 Task: Find connections with filter location Lamongan with filter topic #Automationwith filter profile language Spanish with filter current company Citi India with filter school Bishop Heber College with filter industry Climate Data and Analytics with filter service category Management with filter keywords title Youth Volunteer
Action: Mouse moved to (558, 59)
Screenshot: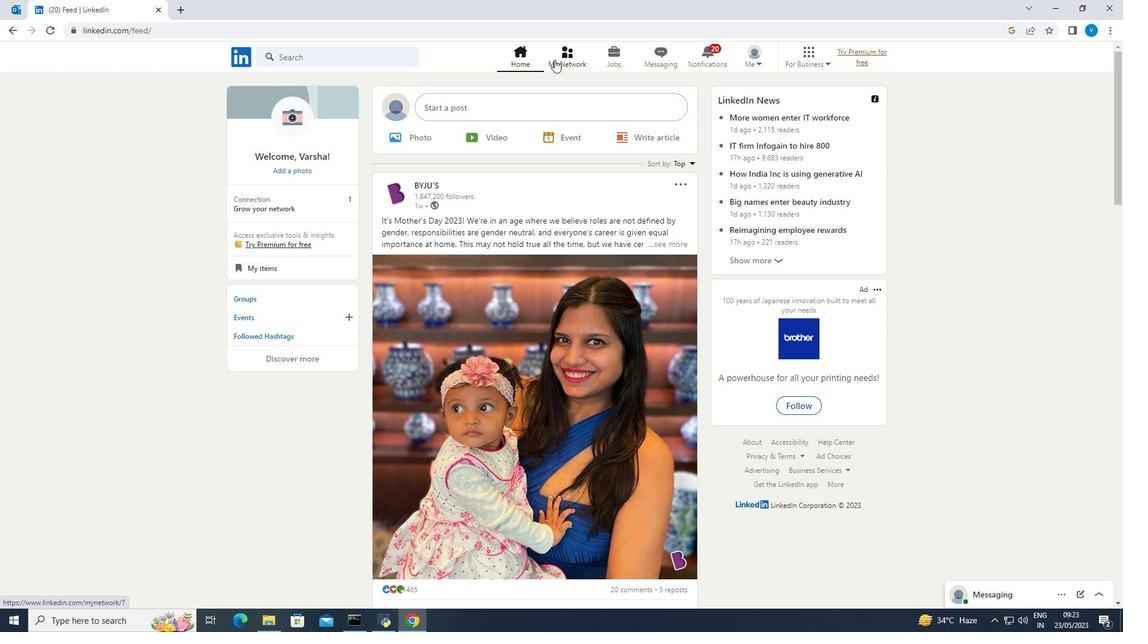 
Action: Mouse pressed left at (558, 59)
Screenshot: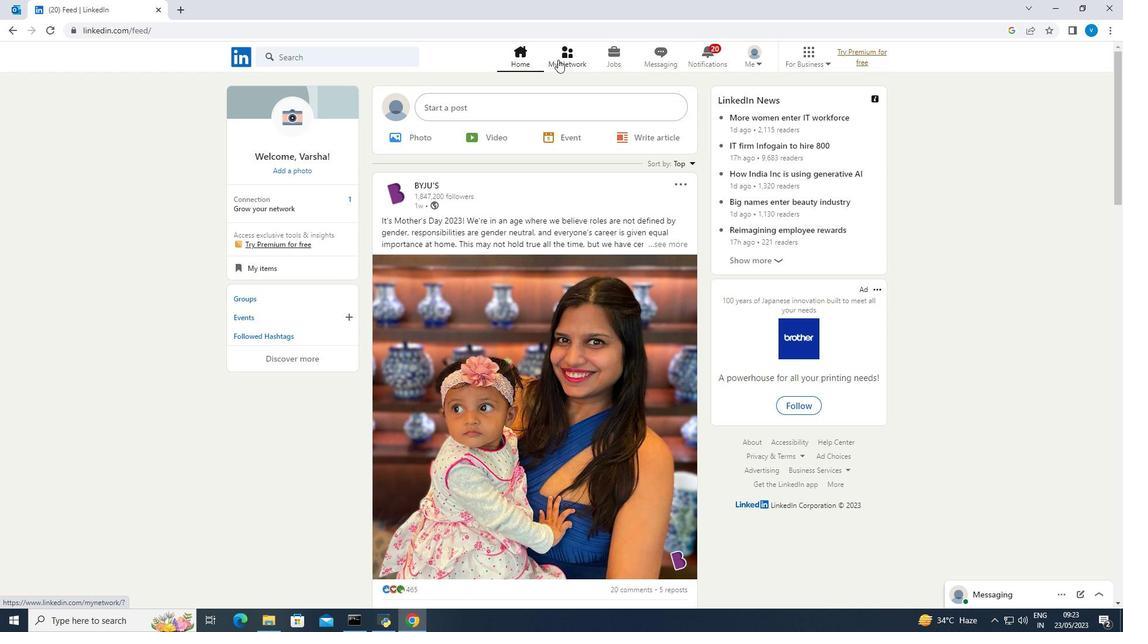 
Action: Mouse moved to (296, 120)
Screenshot: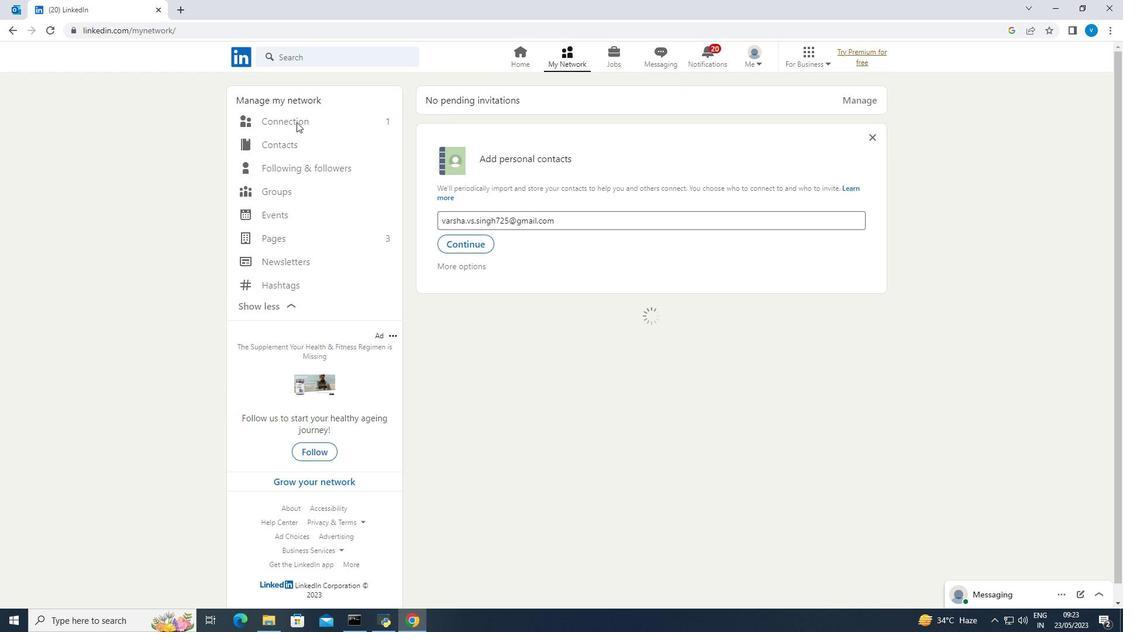 
Action: Mouse pressed left at (296, 120)
Screenshot: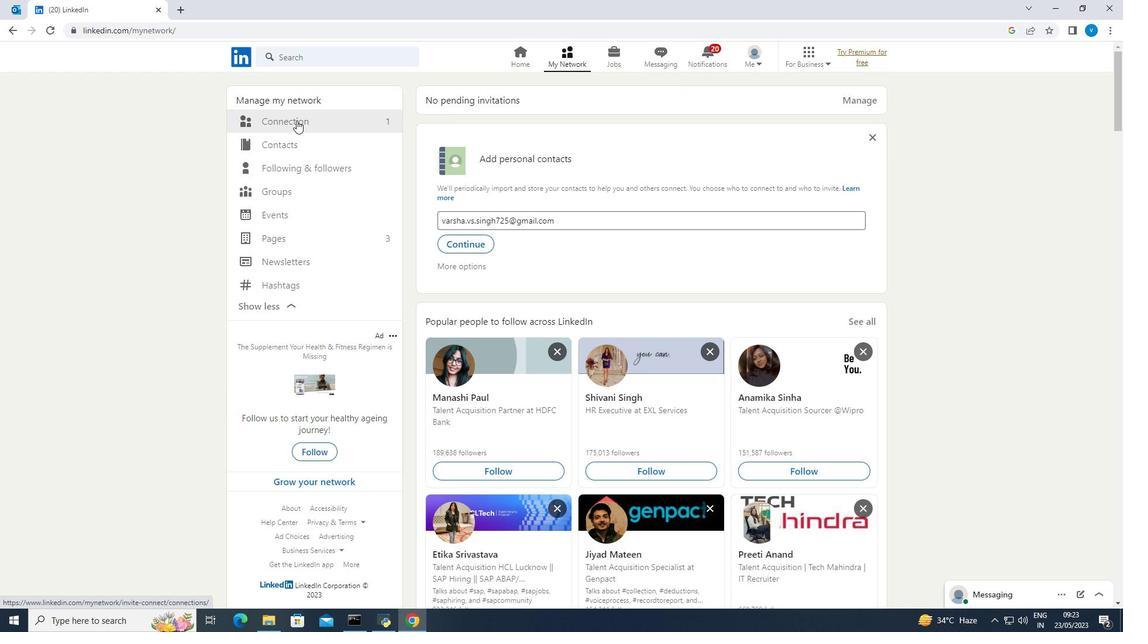 
Action: Mouse moved to (634, 124)
Screenshot: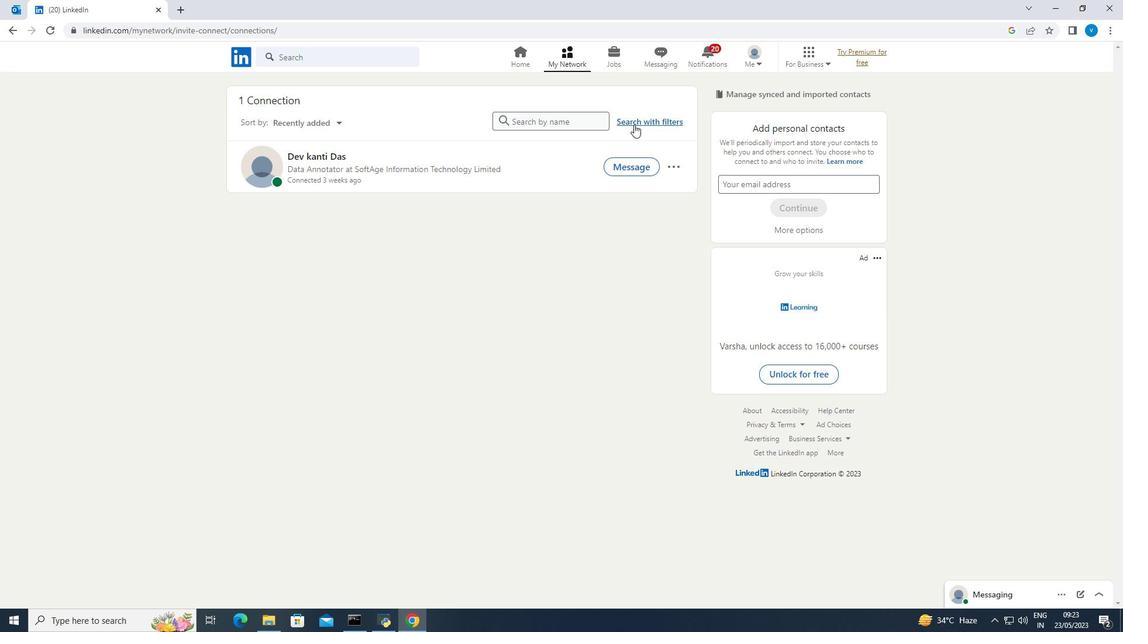 
Action: Mouse pressed left at (634, 124)
Screenshot: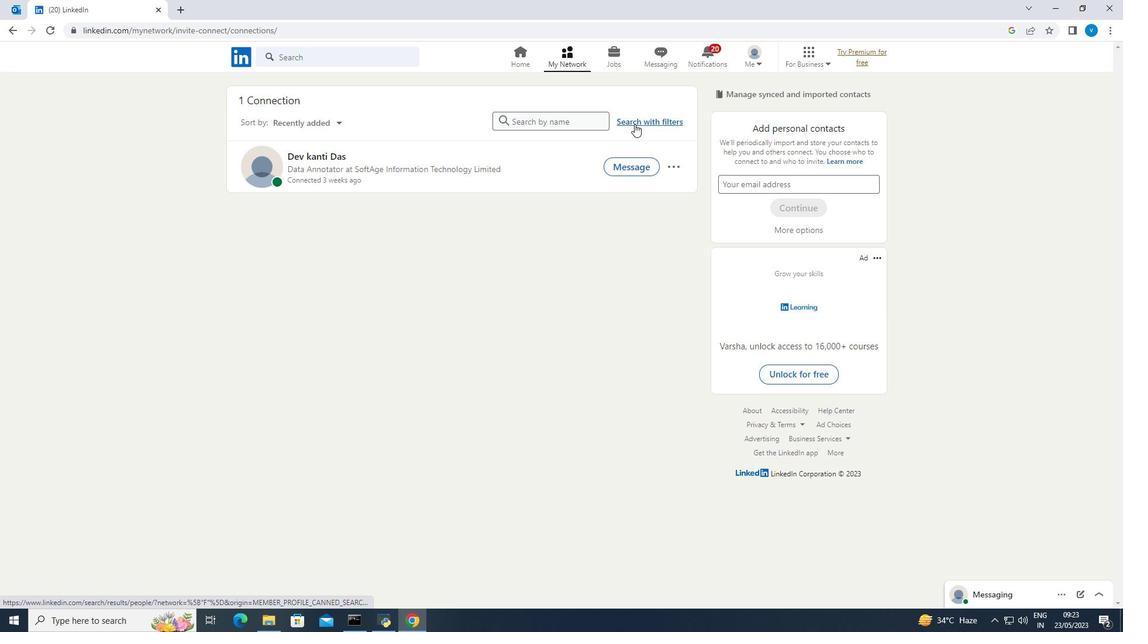 
Action: Mouse moved to (597, 85)
Screenshot: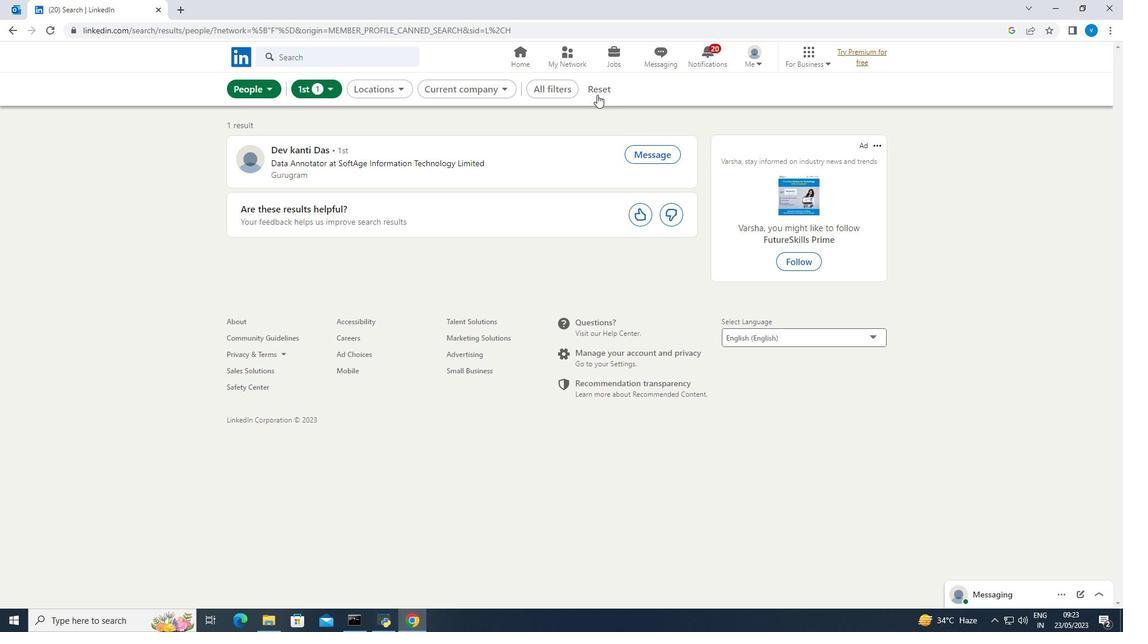 
Action: Mouse pressed left at (597, 85)
Screenshot: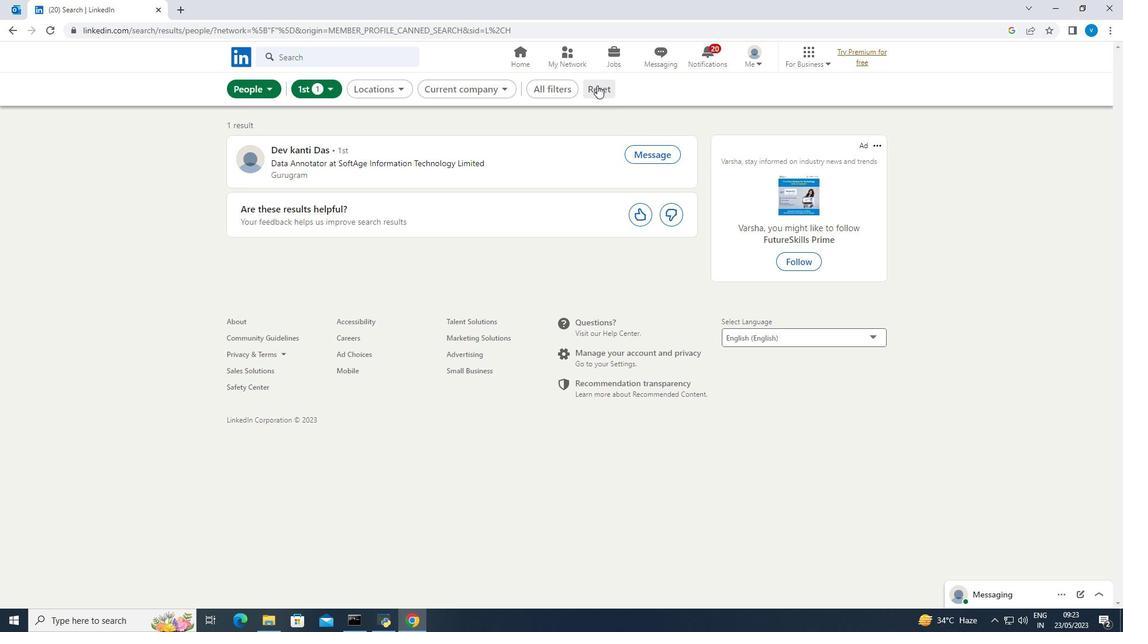 
Action: Mouse moved to (588, 85)
Screenshot: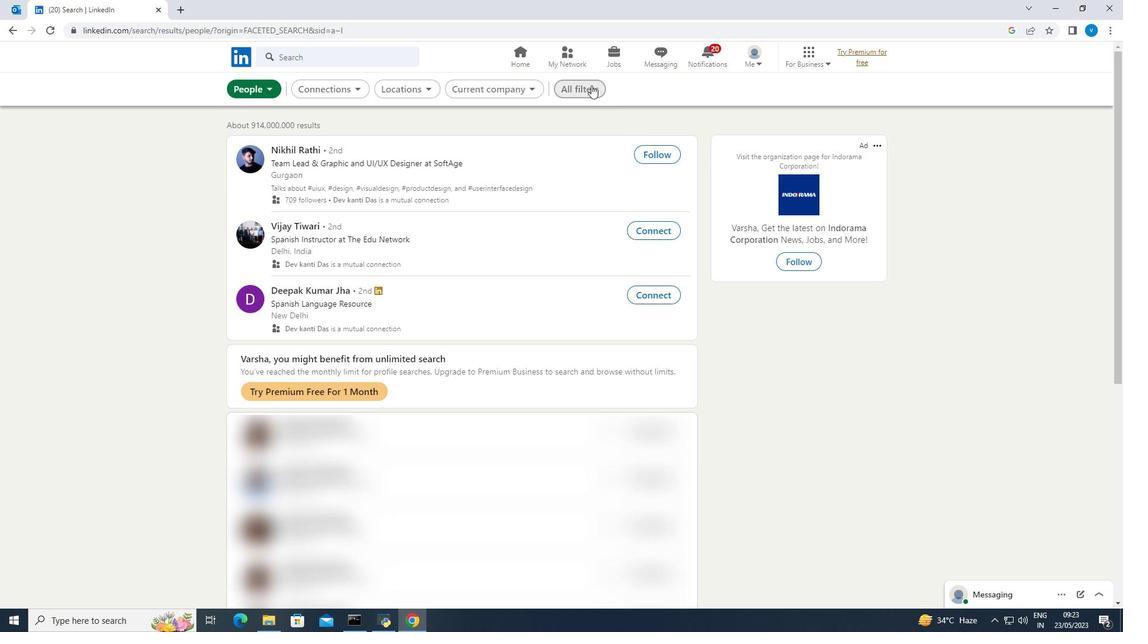 
Action: Mouse pressed left at (588, 85)
Screenshot: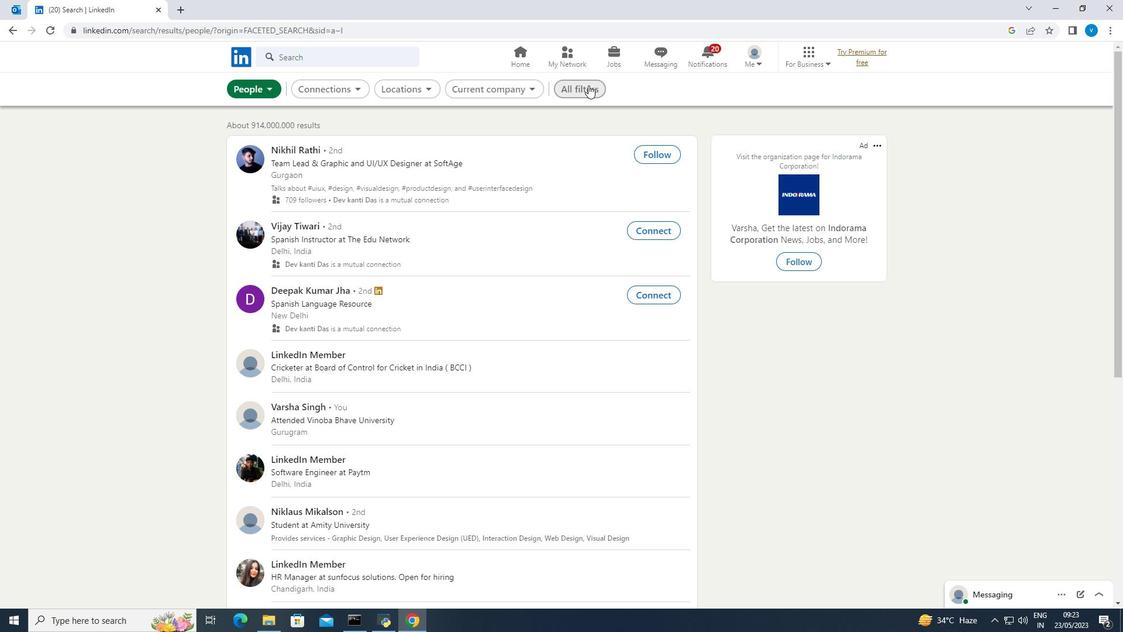 
Action: Mouse moved to (878, 203)
Screenshot: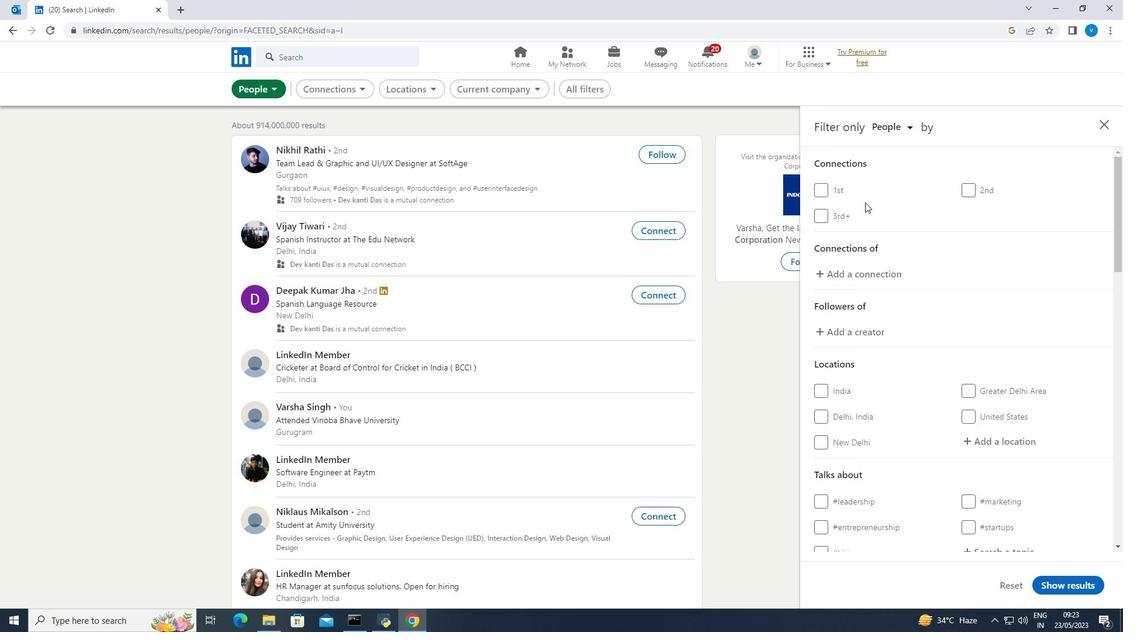 
Action: Mouse scrolled (878, 202) with delta (0, 0)
Screenshot: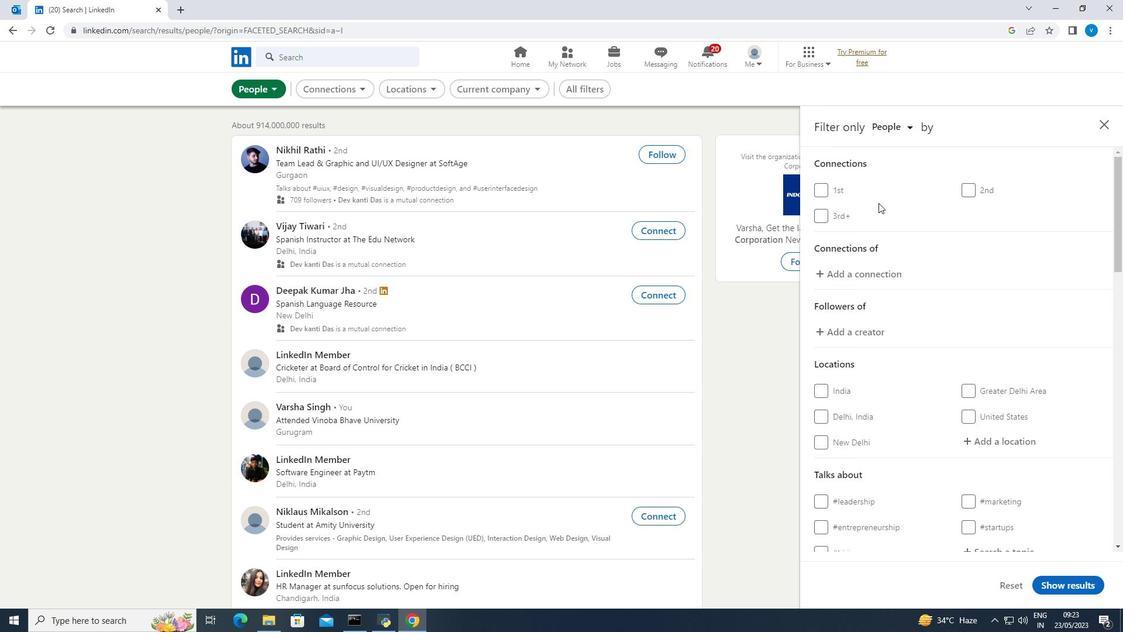 
Action: Mouse scrolled (878, 202) with delta (0, 0)
Screenshot: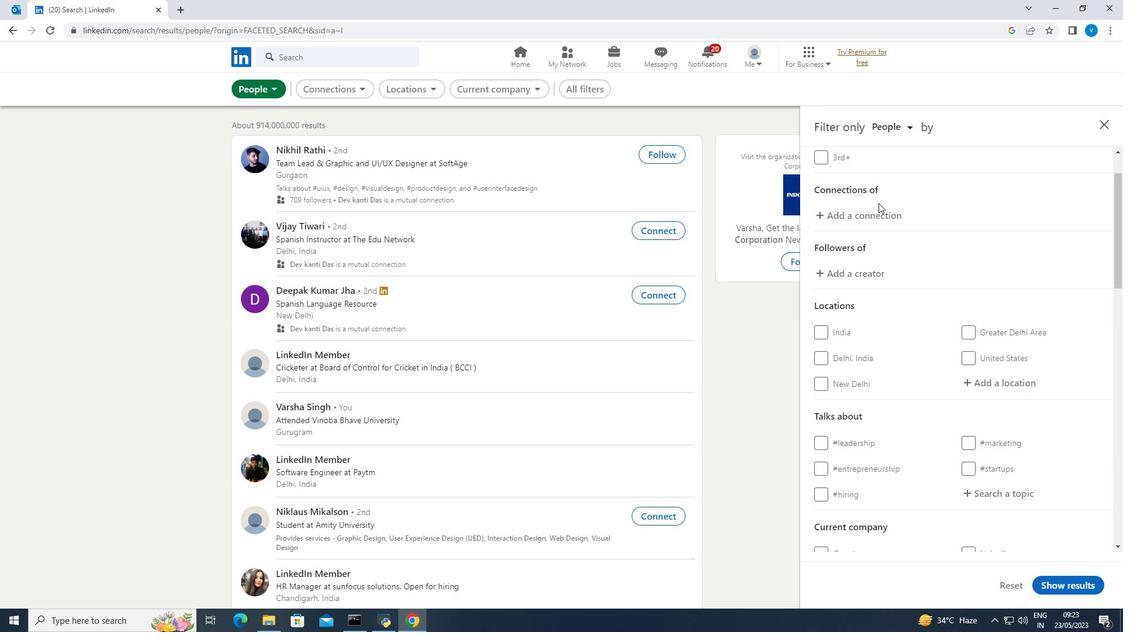 
Action: Mouse moved to (976, 318)
Screenshot: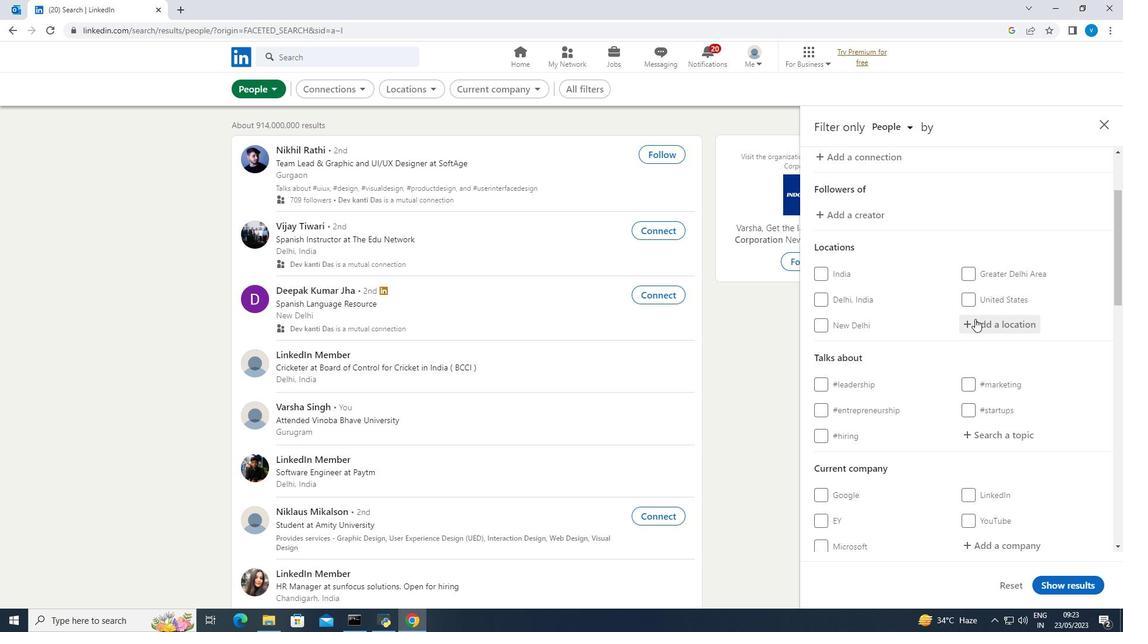 
Action: Mouse pressed left at (976, 318)
Screenshot: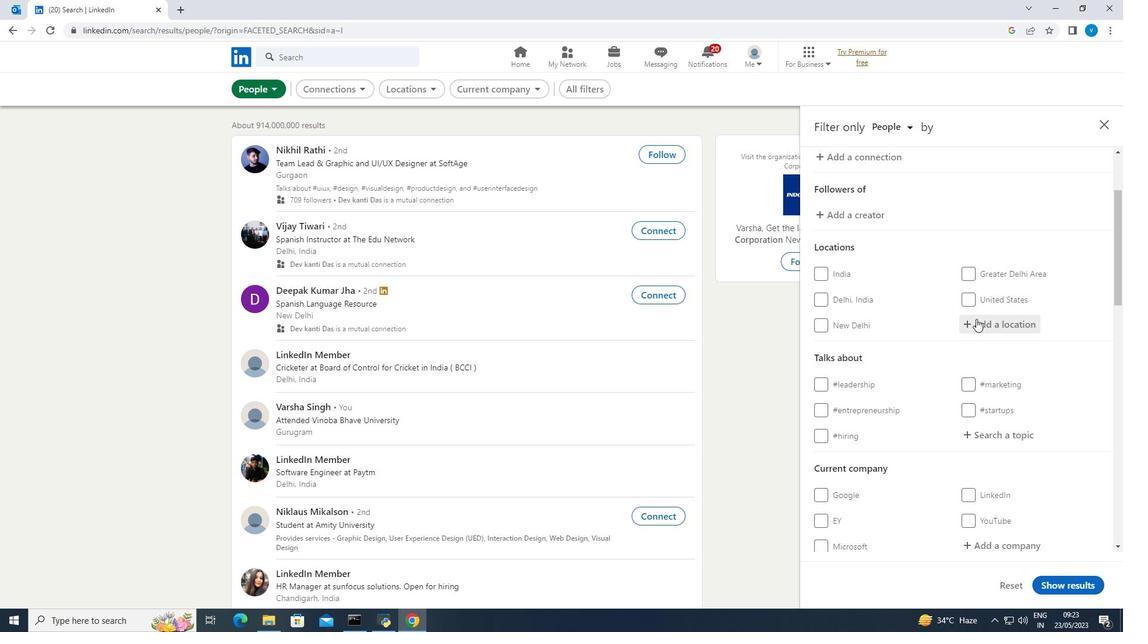 
Action: Key pressed <Key.shift><Key.shift>Lamongan
Screenshot: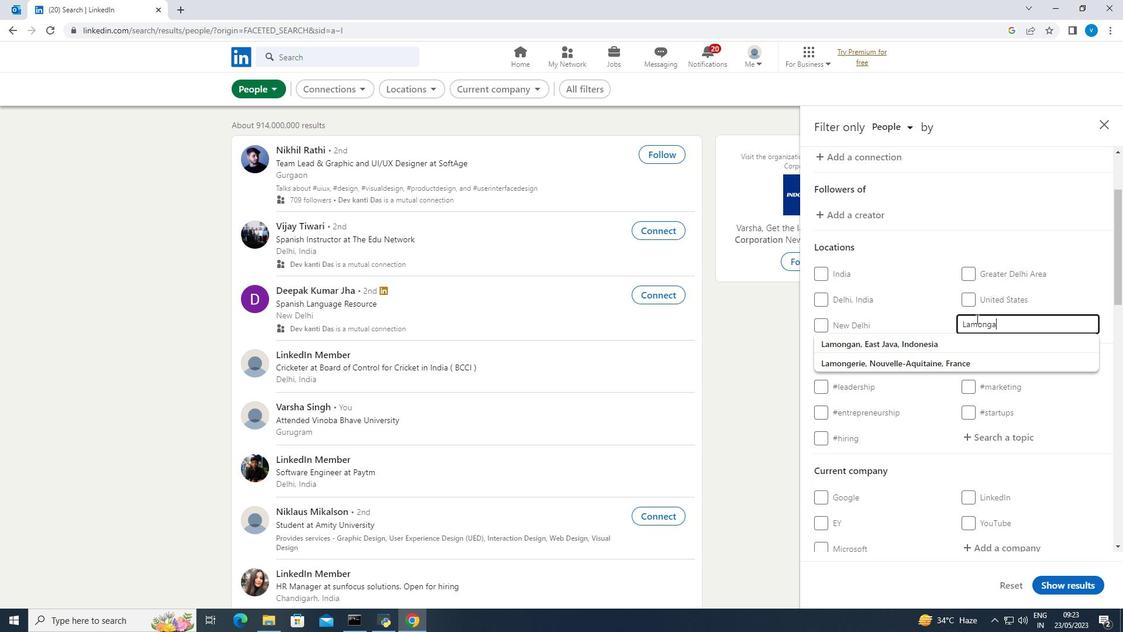 
Action: Mouse moved to (982, 435)
Screenshot: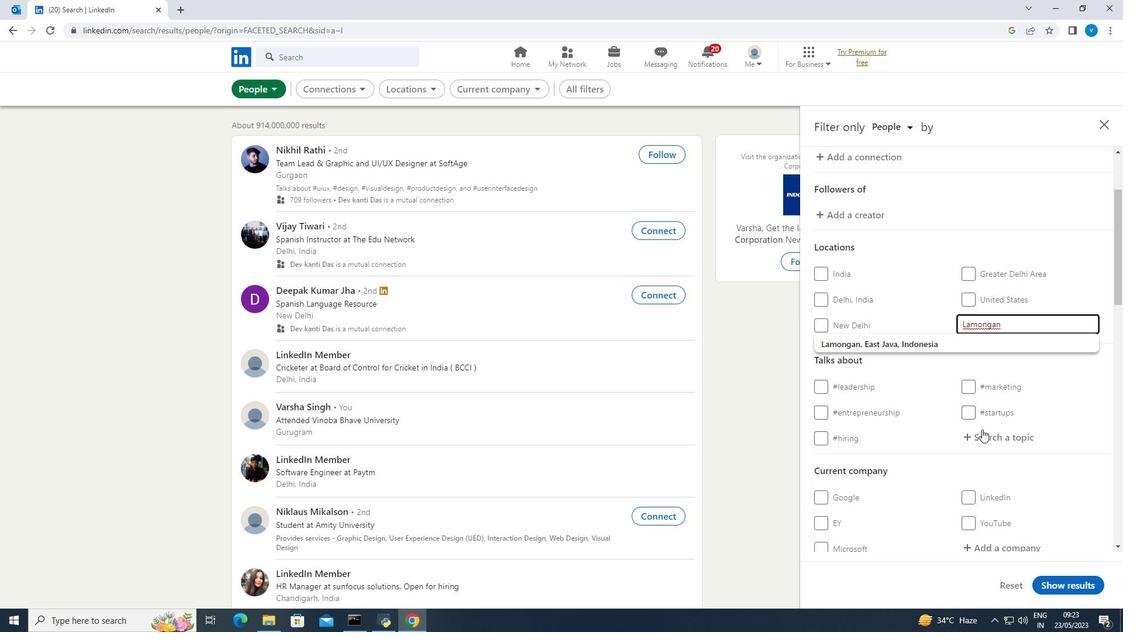 
Action: Mouse pressed left at (982, 435)
Screenshot: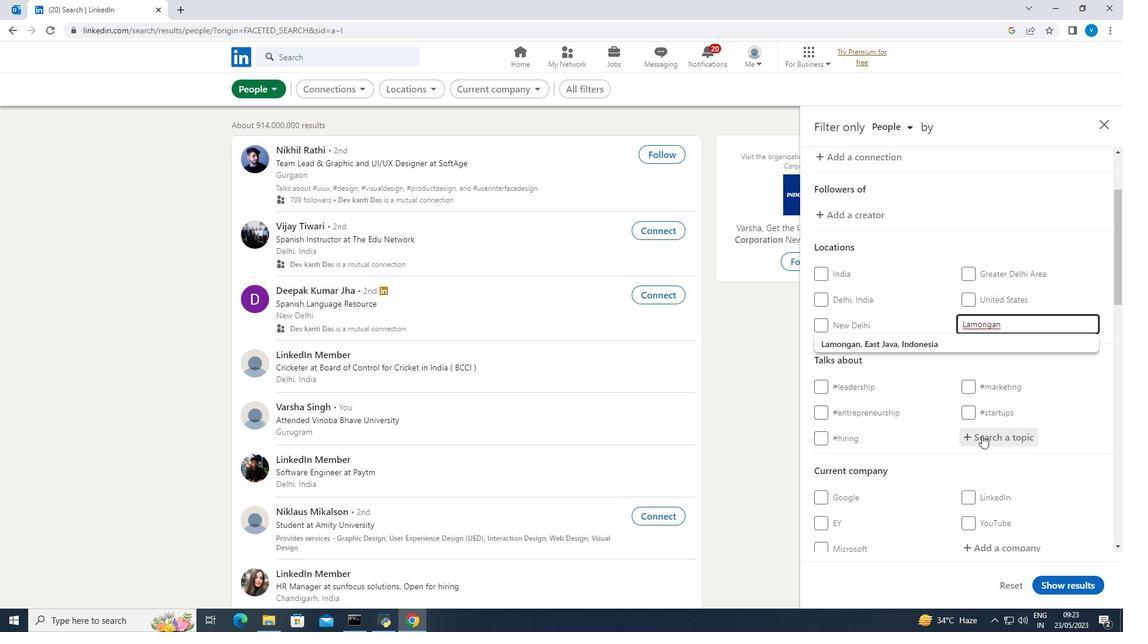 
Action: Key pressed <Key.shift><Key.shift><Key.shift><Key.shift><Key.shift><Key.shift><Key.shift>#<Key.shift><Key.shift><Key.shift><Key.shift><Key.shift><Key.shift><Key.shift>Automation
Screenshot: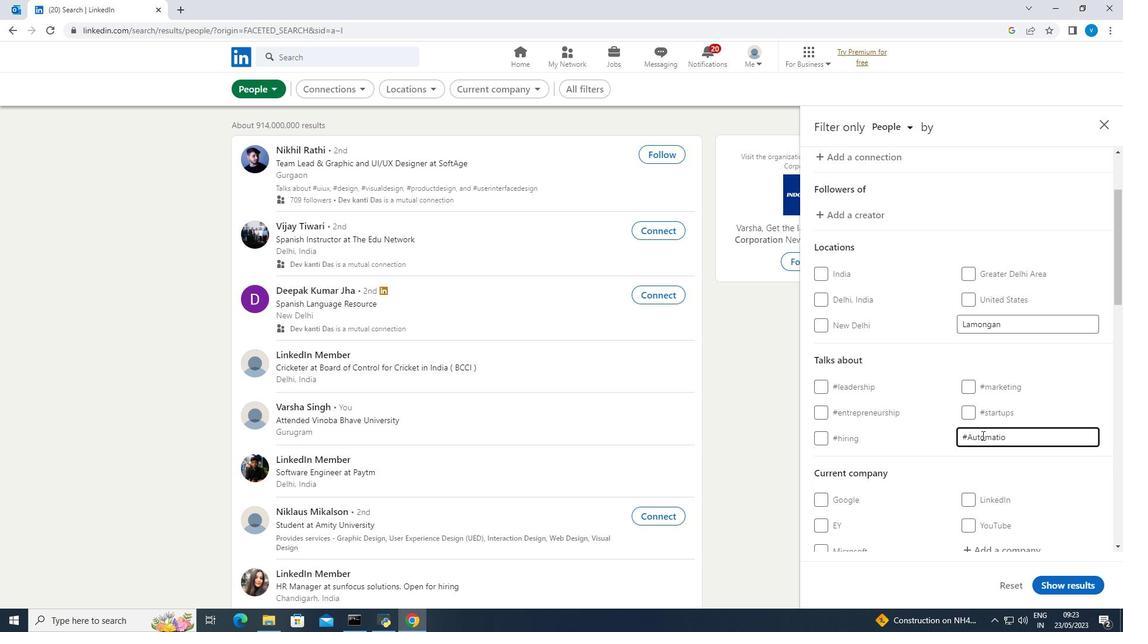 
Action: Mouse moved to (968, 453)
Screenshot: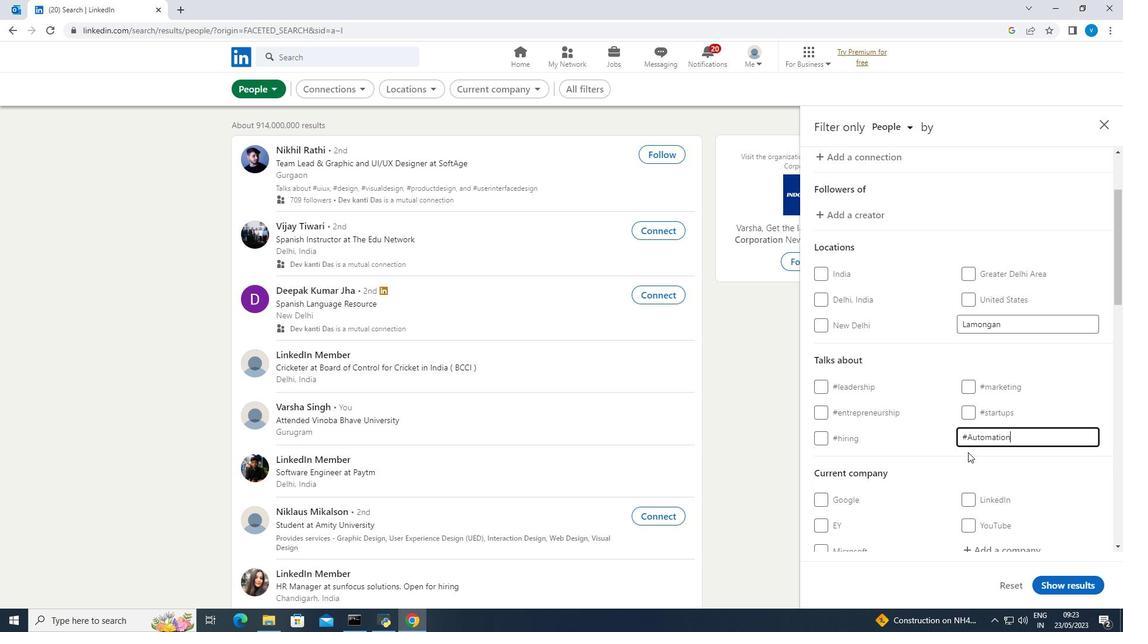 
Action: Mouse scrolled (968, 452) with delta (0, 0)
Screenshot: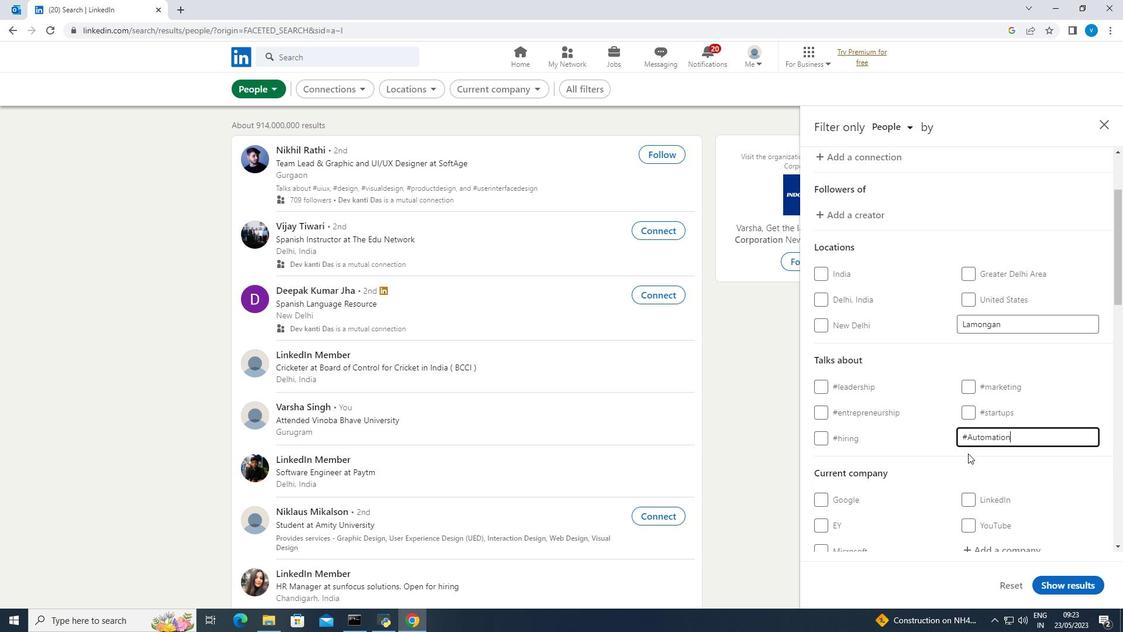 
Action: Mouse scrolled (968, 452) with delta (0, 0)
Screenshot: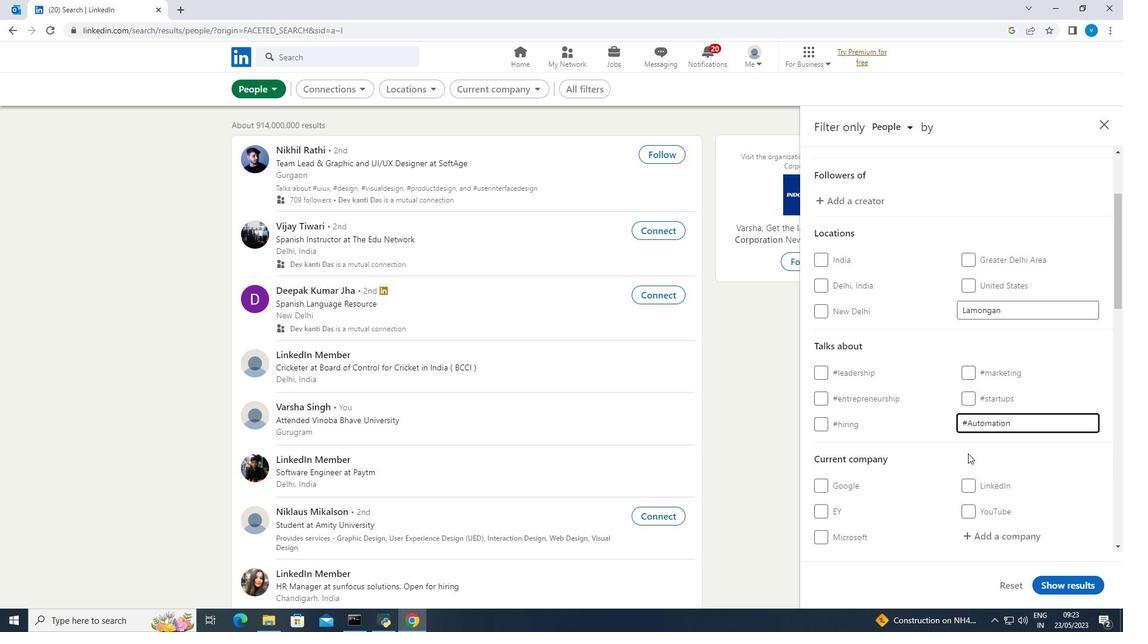 
Action: Mouse scrolled (968, 452) with delta (0, 0)
Screenshot: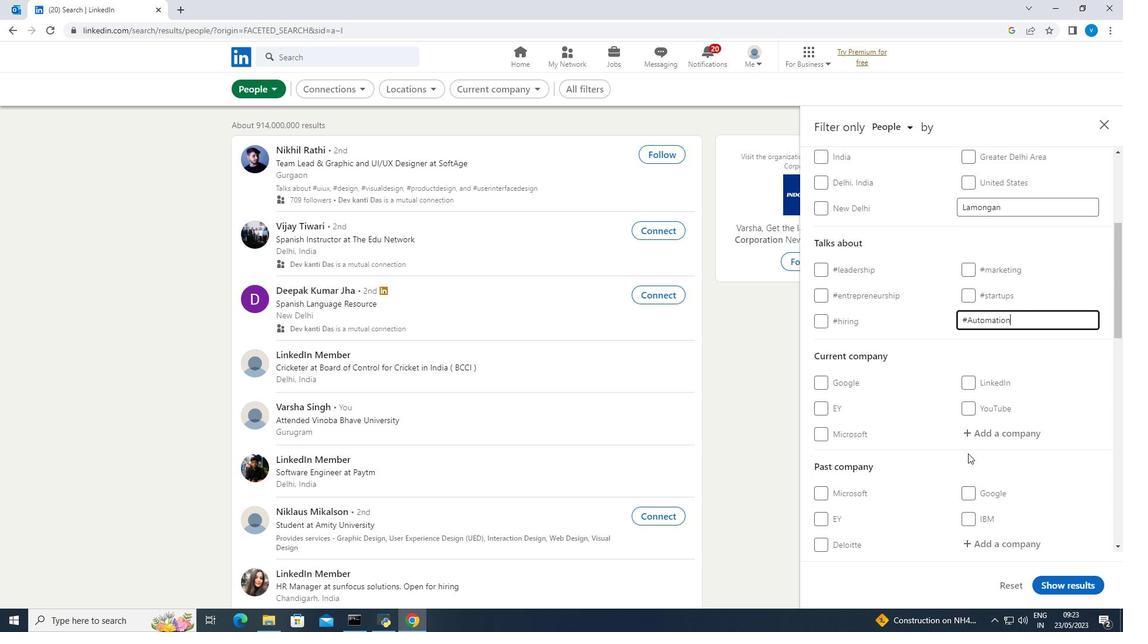 
Action: Mouse scrolled (968, 452) with delta (0, 0)
Screenshot: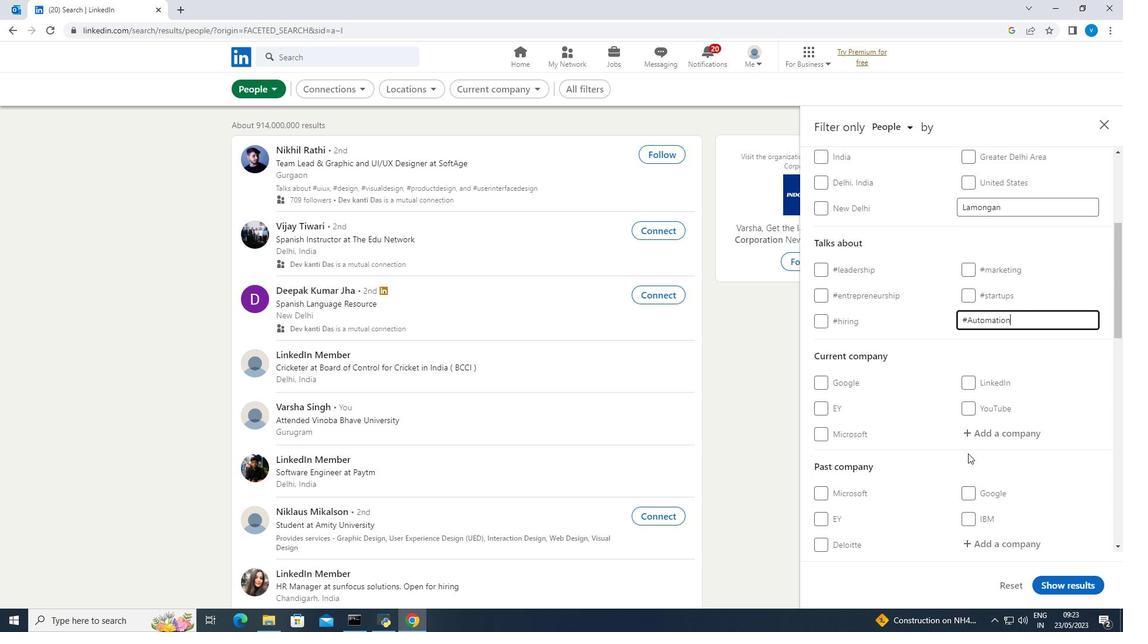 
Action: Mouse scrolled (968, 452) with delta (0, 0)
Screenshot: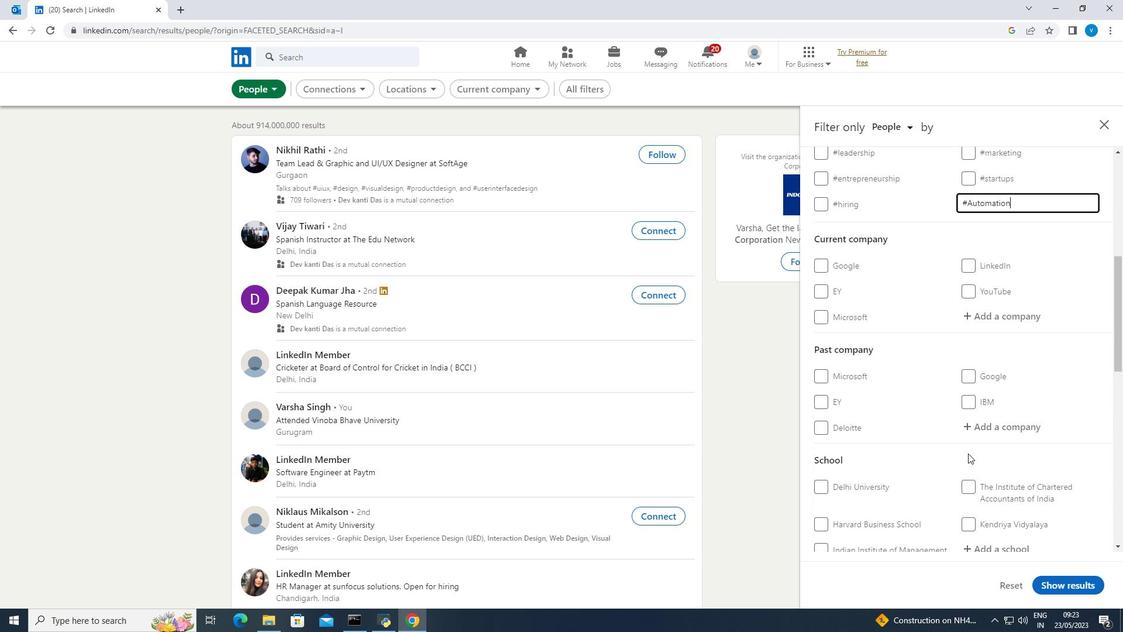 
Action: Mouse scrolled (968, 452) with delta (0, 0)
Screenshot: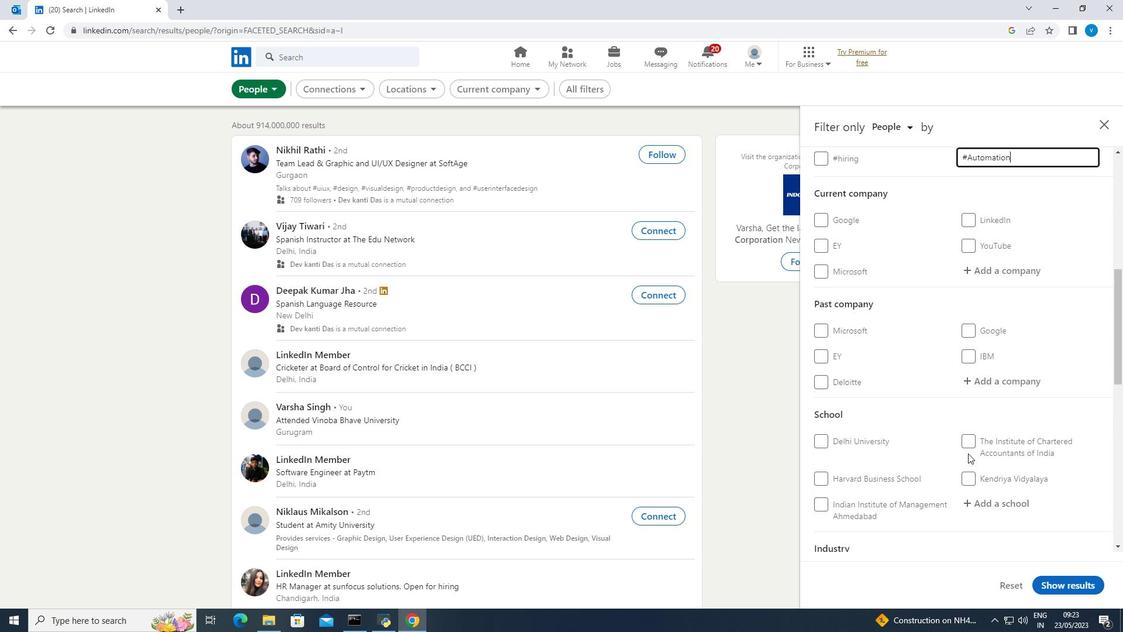 
Action: Mouse moved to (967, 454)
Screenshot: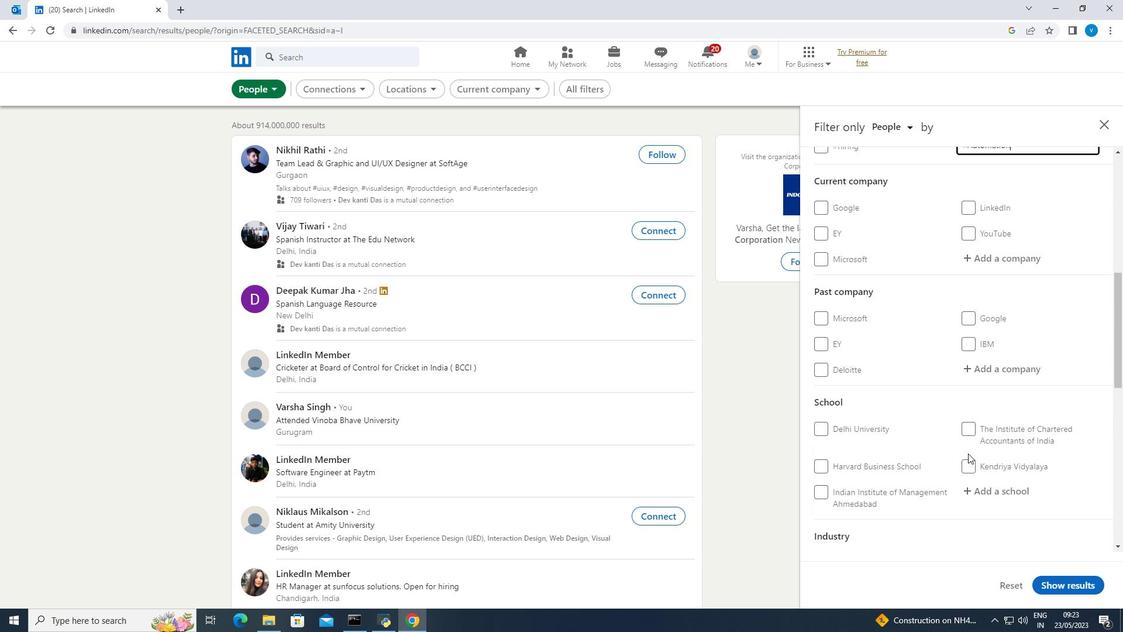 
Action: Mouse scrolled (967, 453) with delta (0, 0)
Screenshot: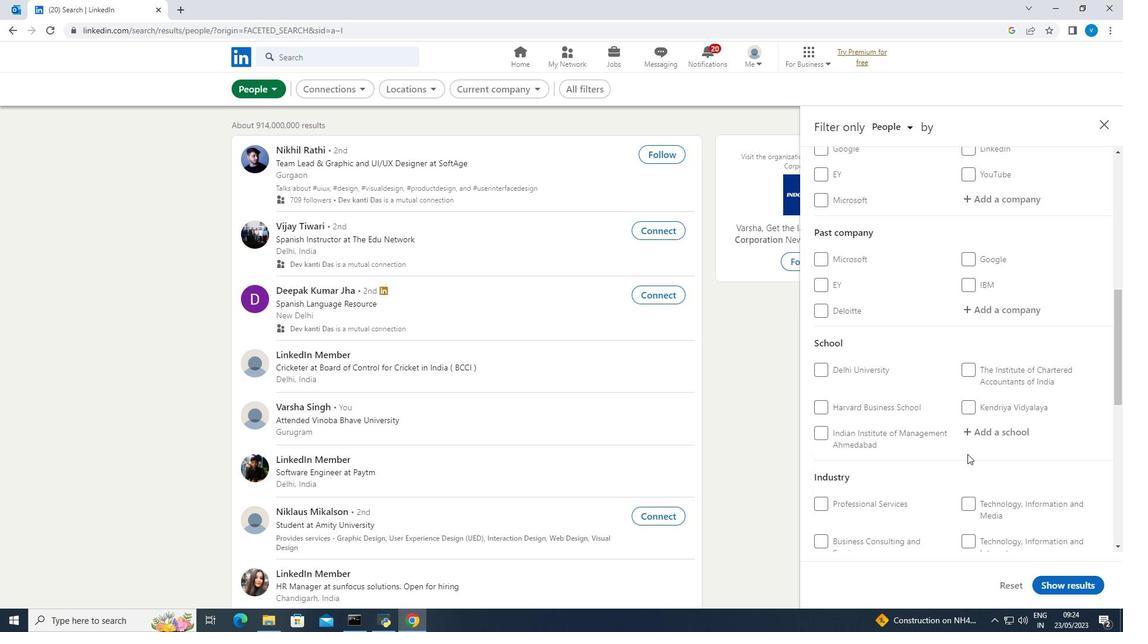 
Action: Mouse moved to (967, 454)
Screenshot: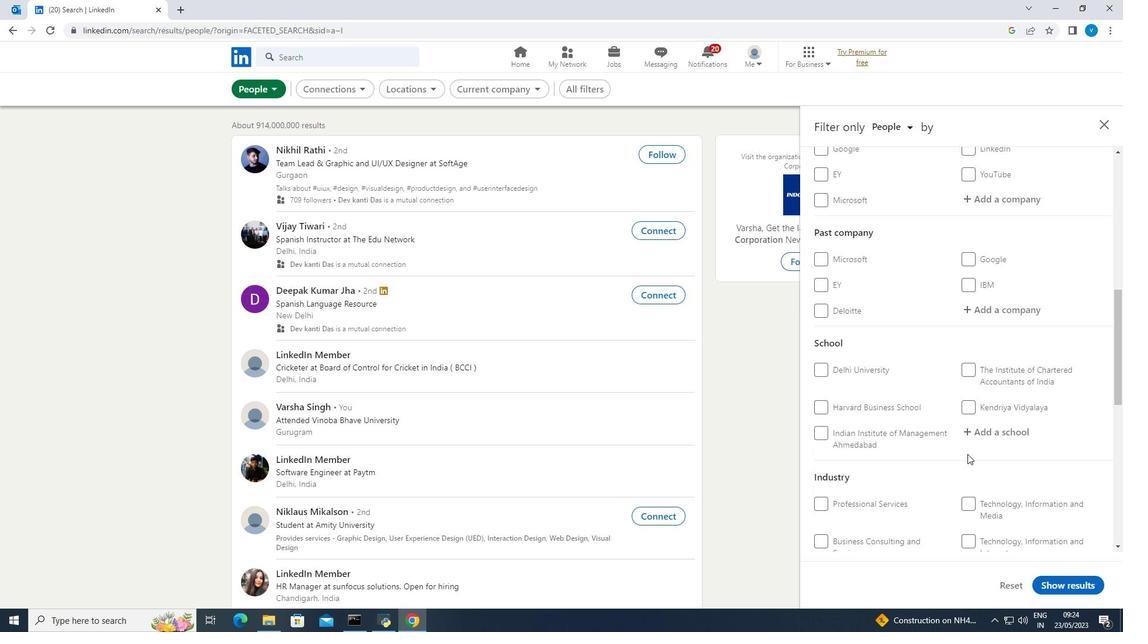 
Action: Mouse scrolled (967, 454) with delta (0, 0)
Screenshot: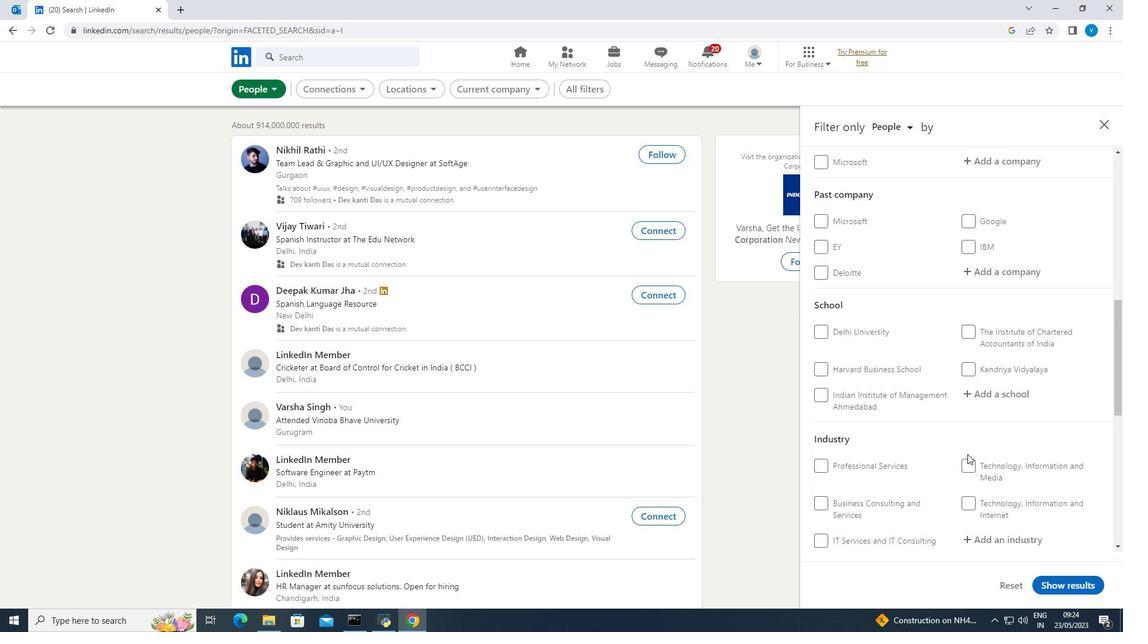 
Action: Mouse scrolled (967, 454) with delta (0, 0)
Screenshot: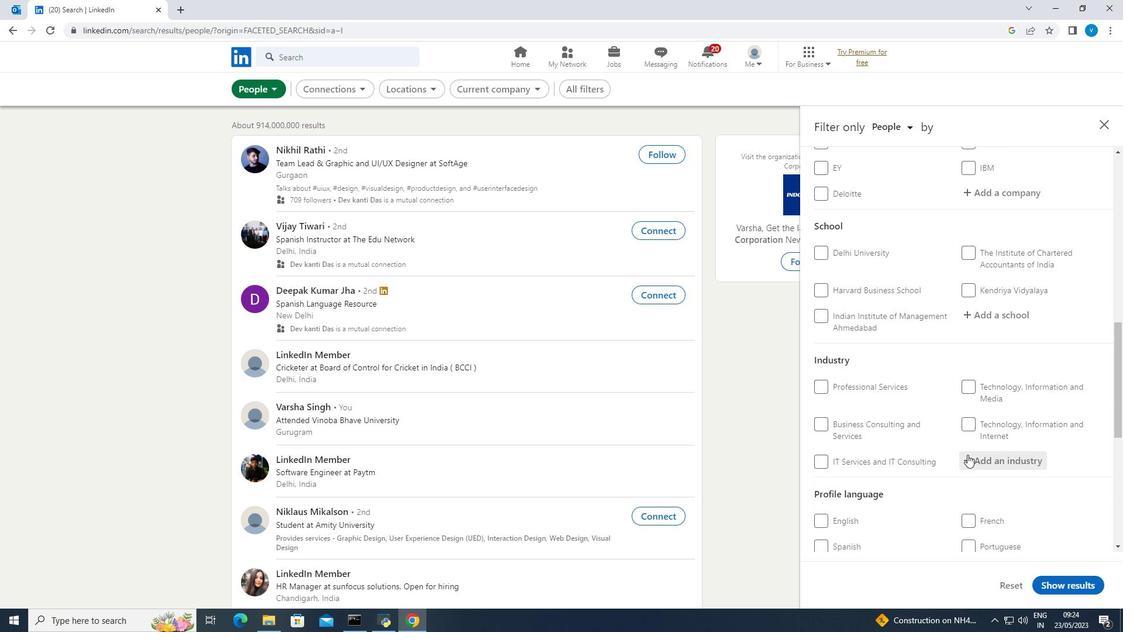 
Action: Mouse moved to (822, 488)
Screenshot: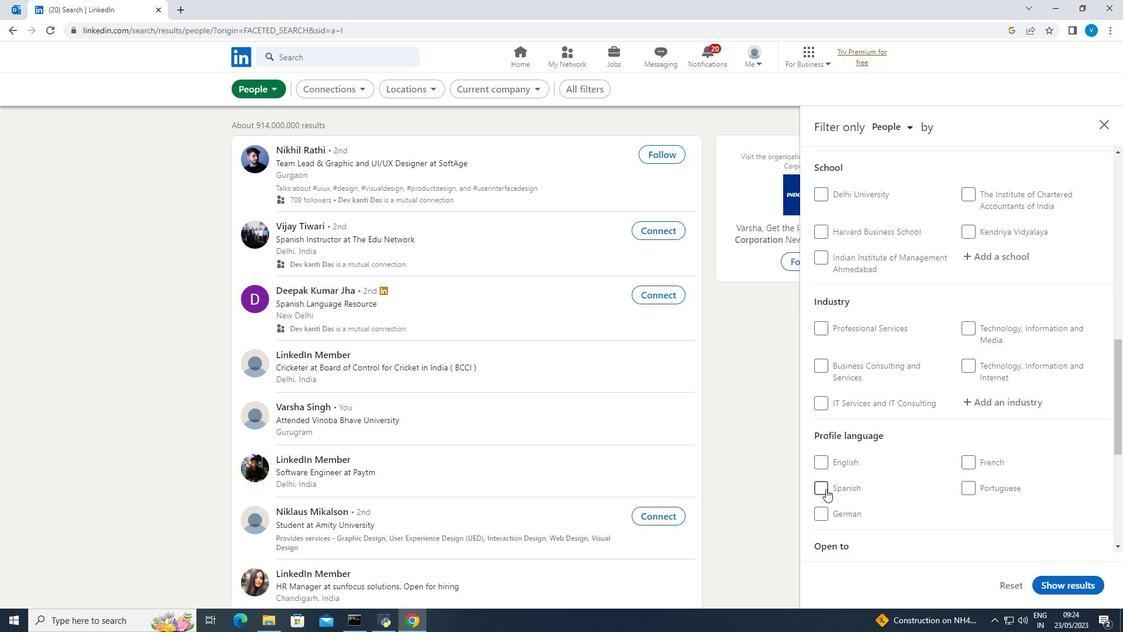 
Action: Mouse pressed left at (822, 488)
Screenshot: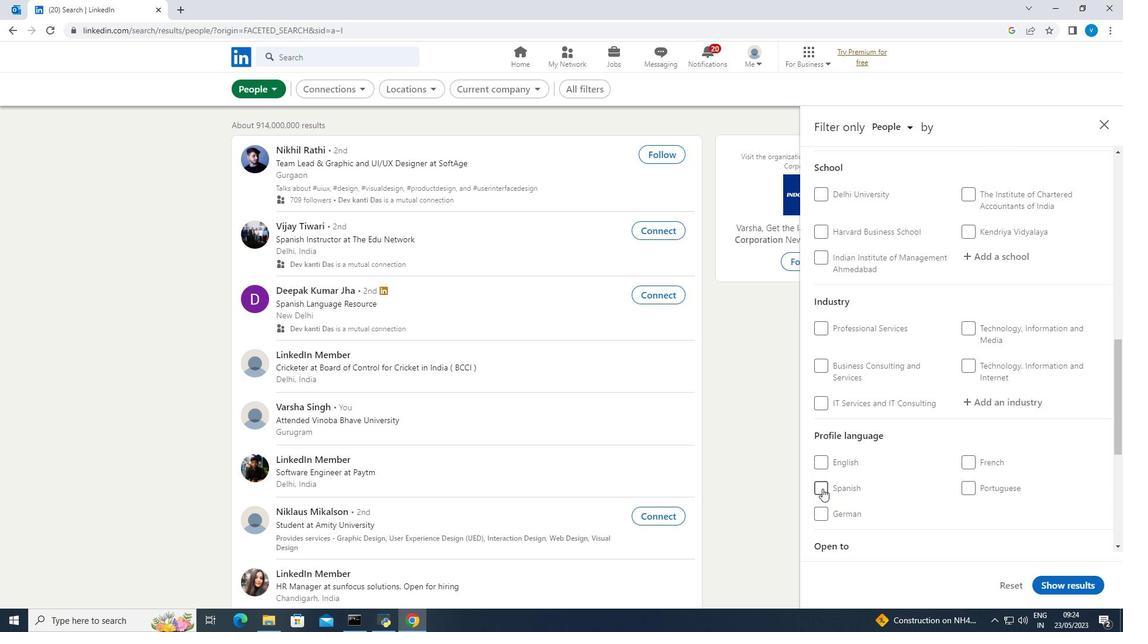 
Action: Mouse moved to (853, 485)
Screenshot: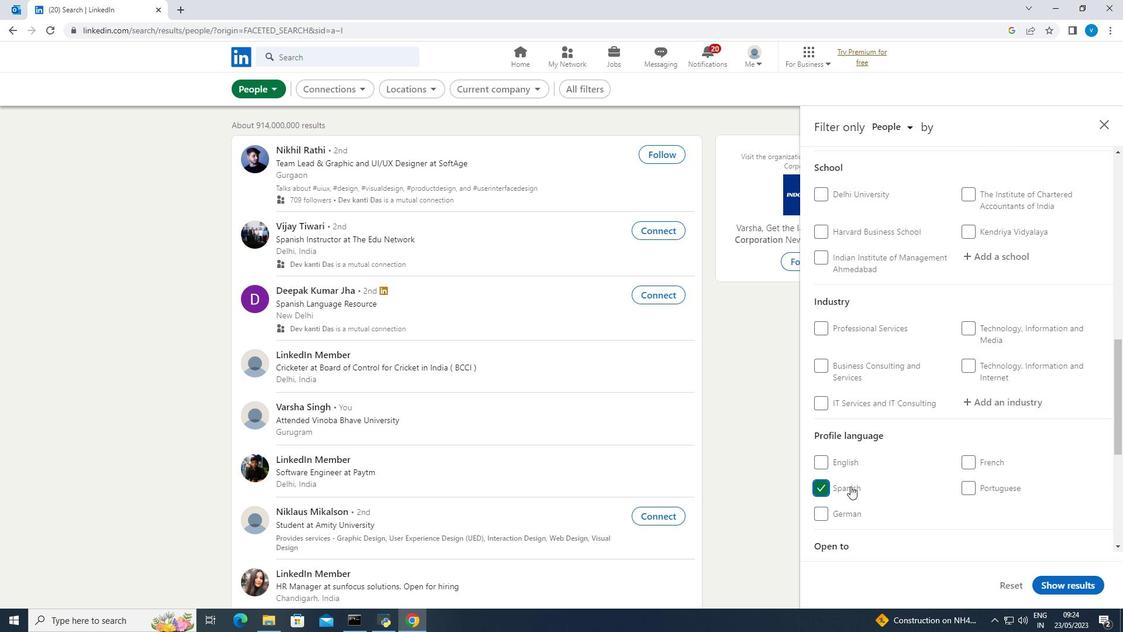 
Action: Mouse scrolled (853, 486) with delta (0, 0)
Screenshot: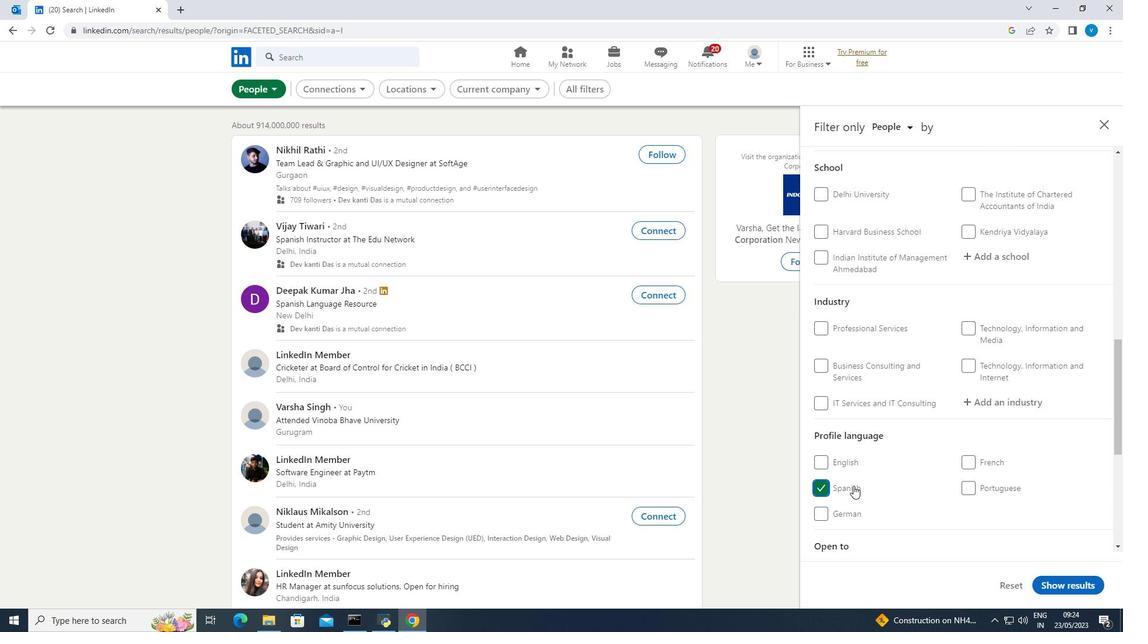
Action: Mouse scrolled (853, 486) with delta (0, 0)
Screenshot: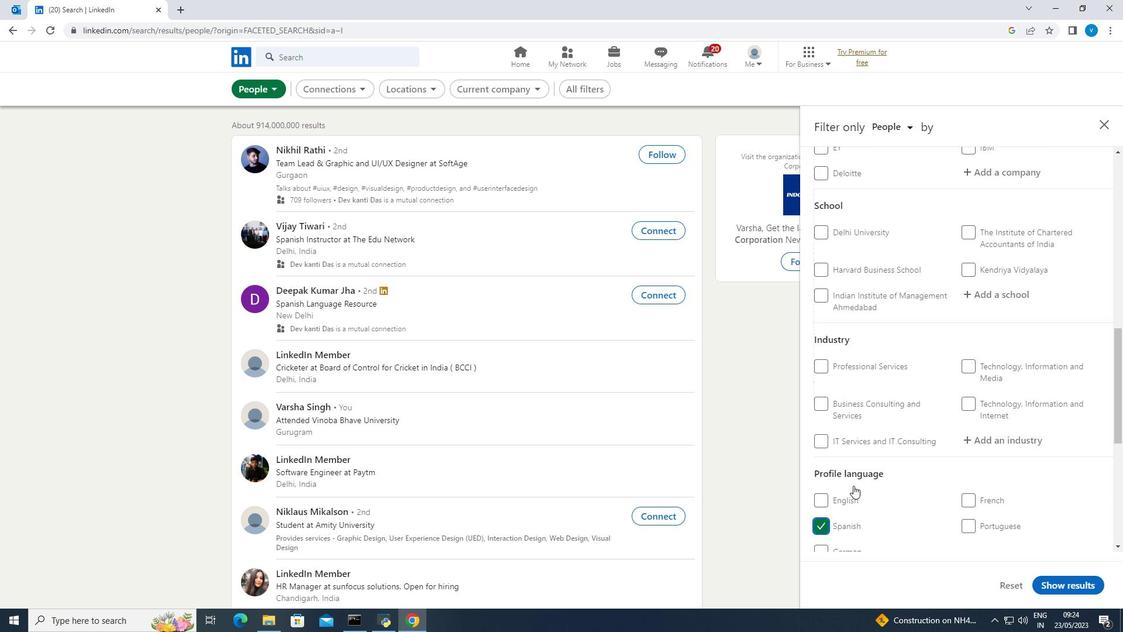 
Action: Mouse scrolled (853, 486) with delta (0, 0)
Screenshot: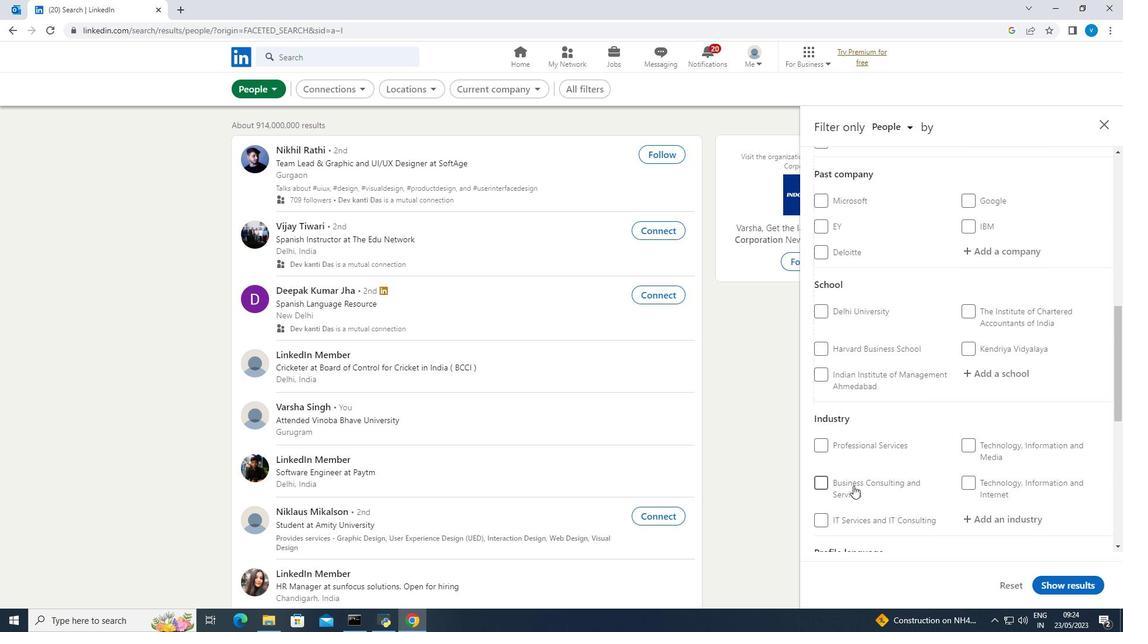 
Action: Mouse scrolled (853, 486) with delta (0, 0)
Screenshot: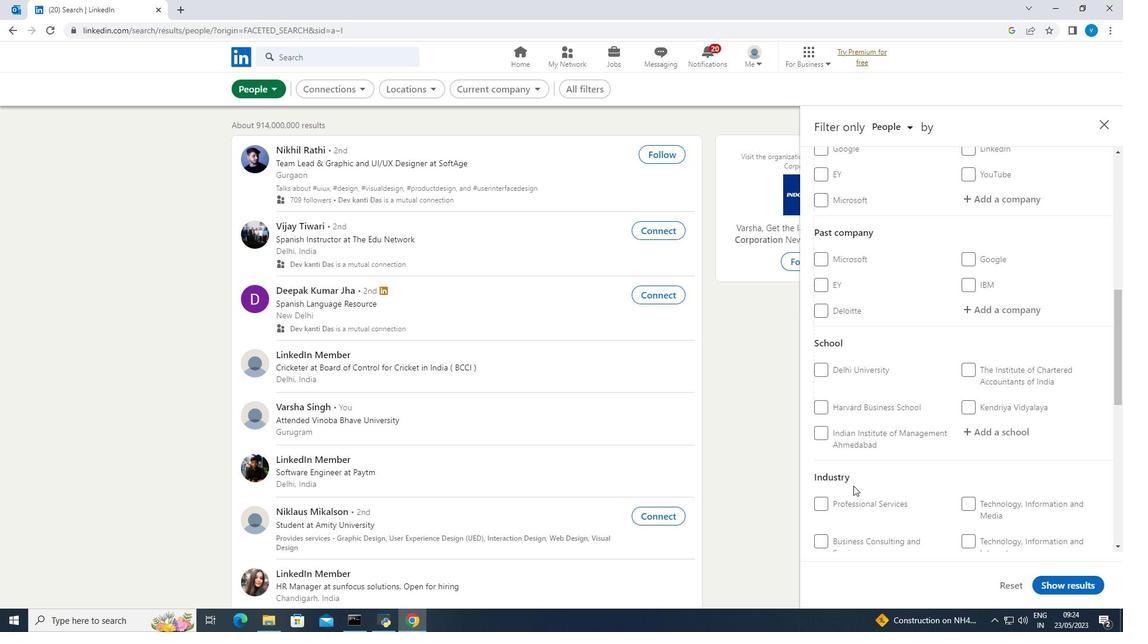 
Action: Mouse scrolled (853, 486) with delta (0, 0)
Screenshot: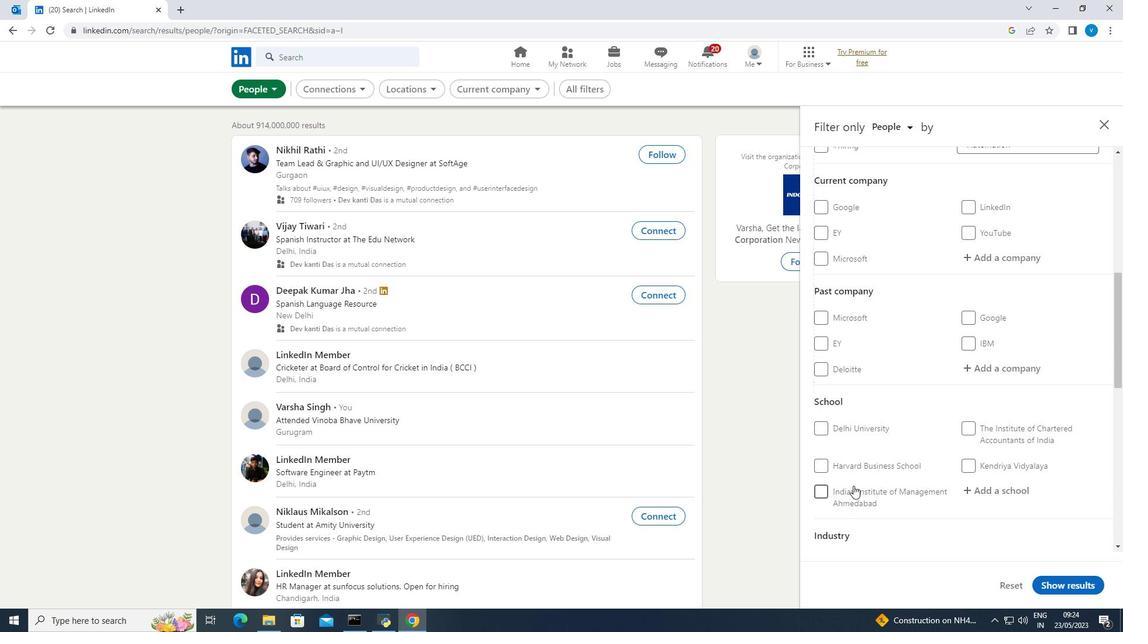 
Action: Mouse moved to (974, 320)
Screenshot: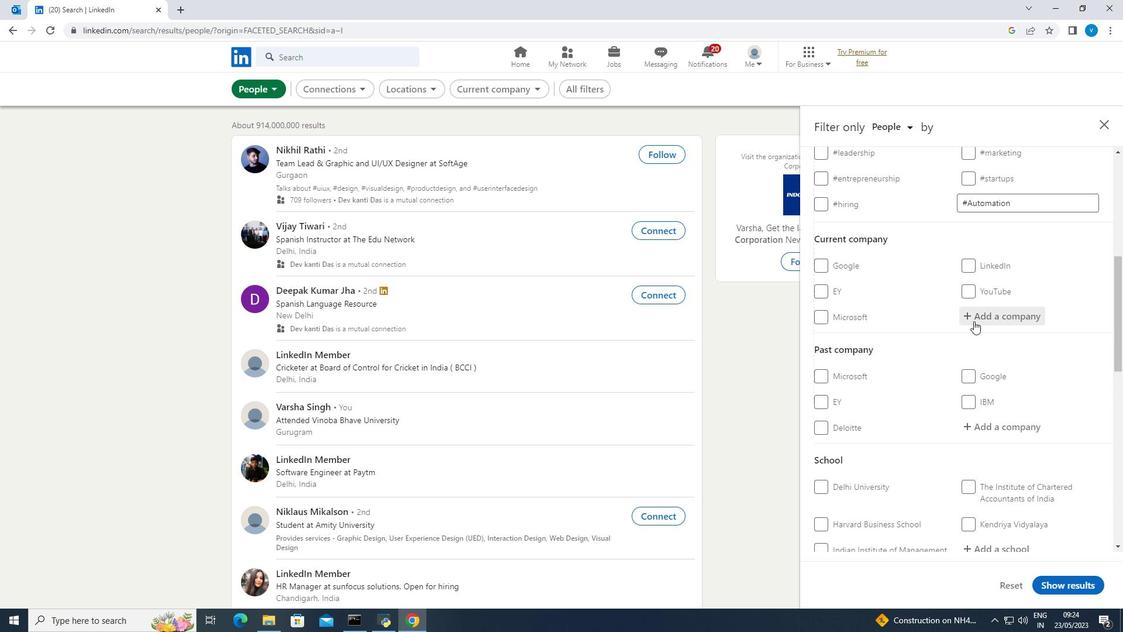 
Action: Mouse pressed left at (974, 320)
Screenshot: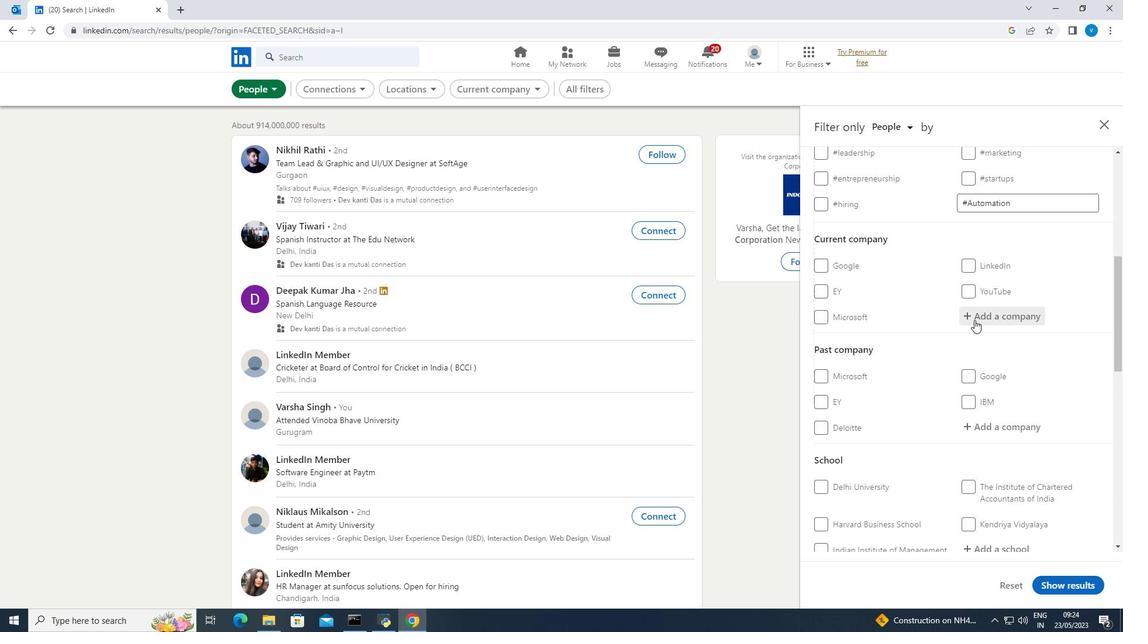 
Action: Key pressed <Key.shift><Key.shift><Key.shift><Key.shift><Key.shift>Citi<Key.space><Key.shift><Key.shift><Key.shift><Key.shift><Key.shift><Key.shift><Key.shift><Key.shift><Key.shift>In
Screenshot: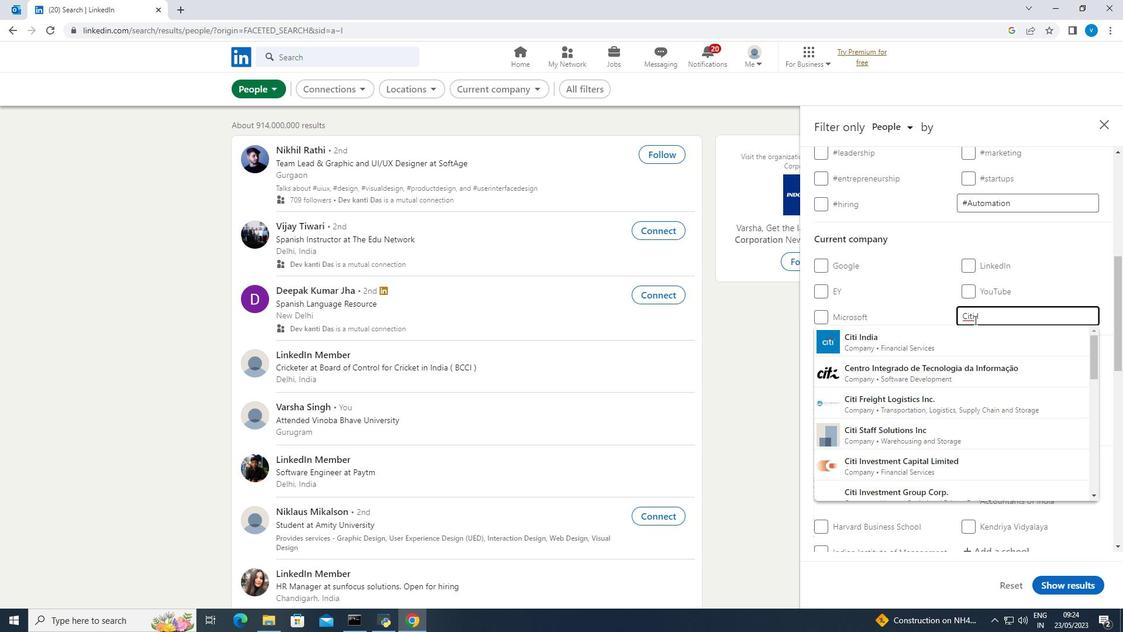 
Action: Mouse moved to (887, 337)
Screenshot: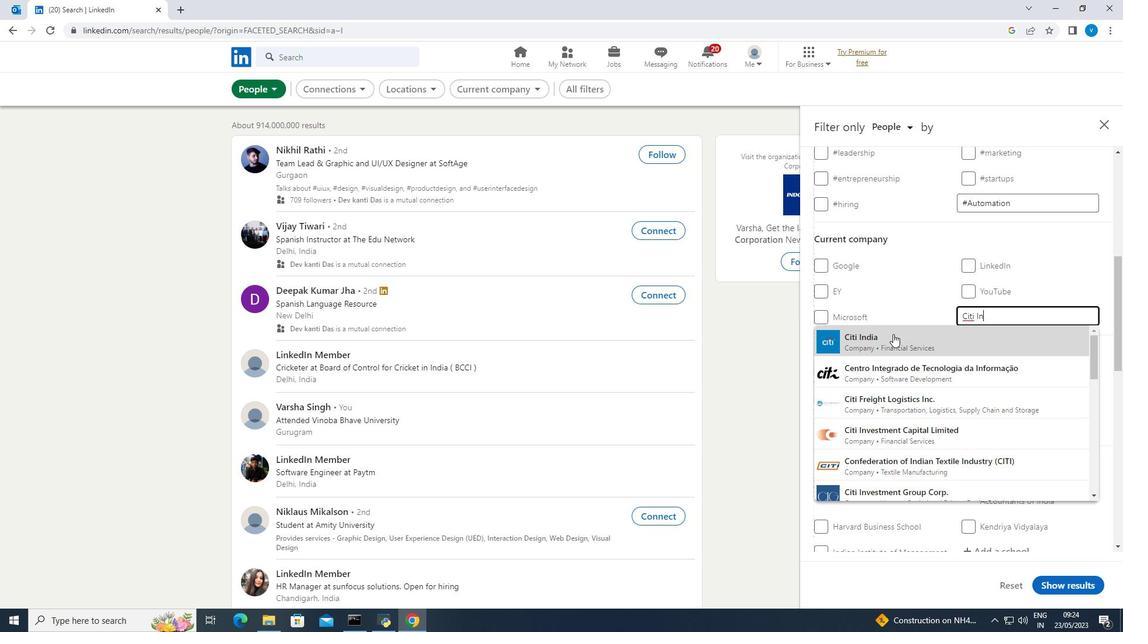 
Action: Mouse pressed left at (887, 337)
Screenshot: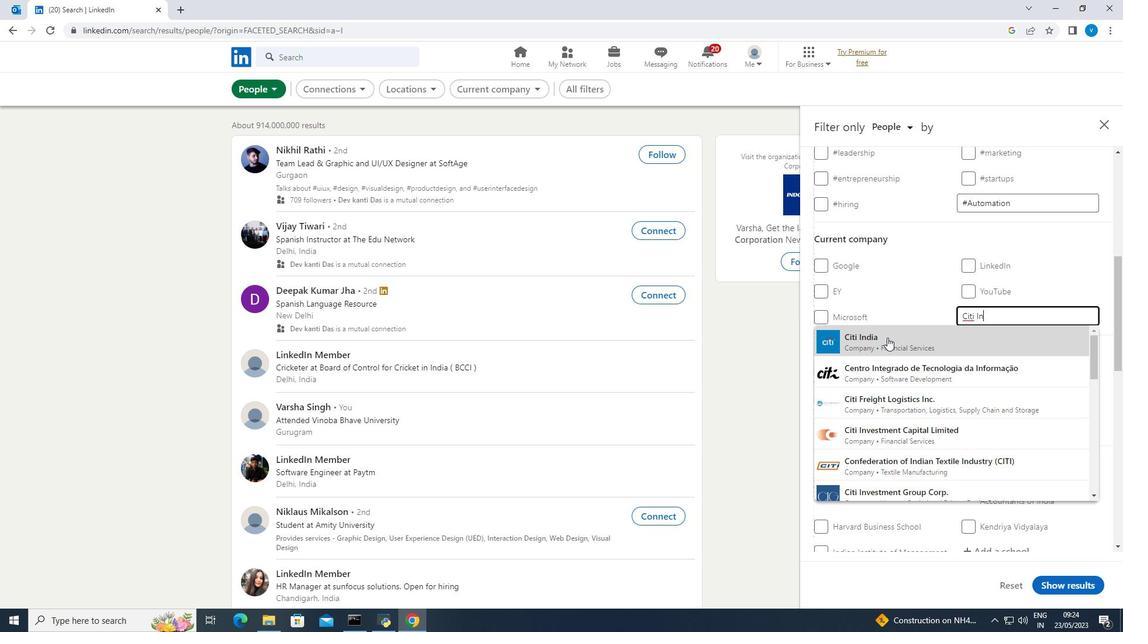 
Action: Mouse scrolled (887, 337) with delta (0, 0)
Screenshot: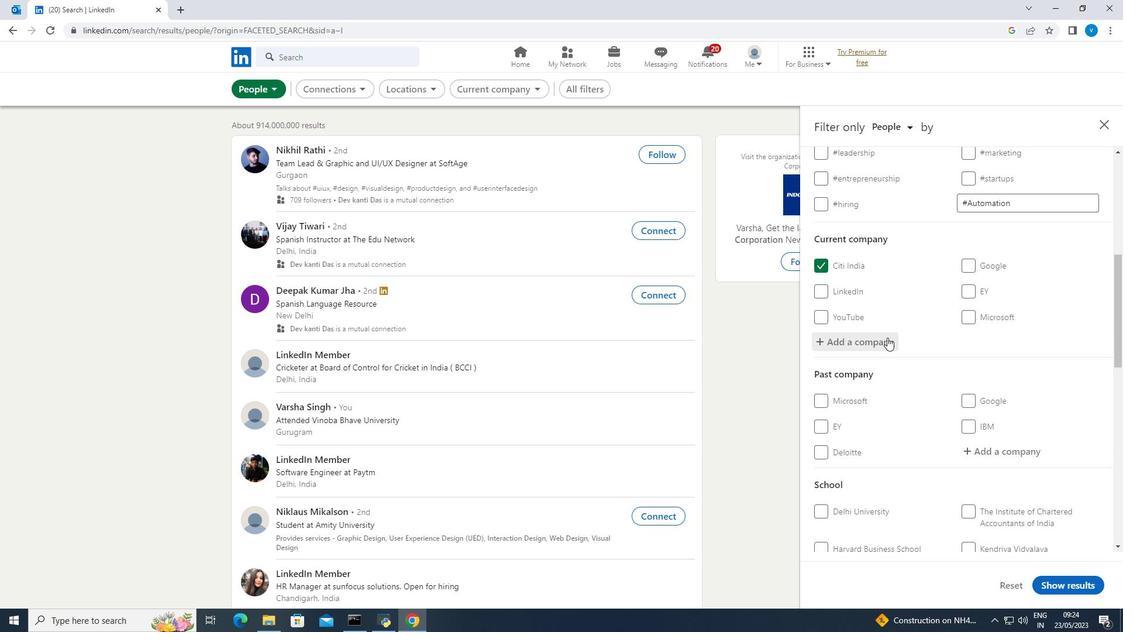 
Action: Mouse scrolled (887, 337) with delta (0, 0)
Screenshot: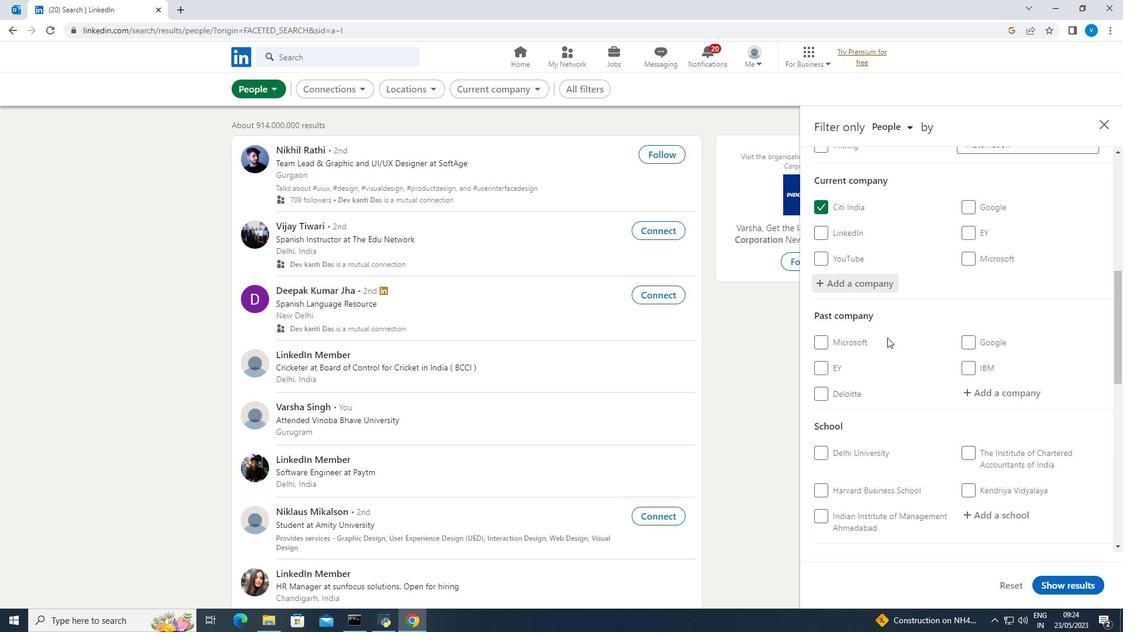 
Action: Mouse scrolled (887, 337) with delta (0, 0)
Screenshot: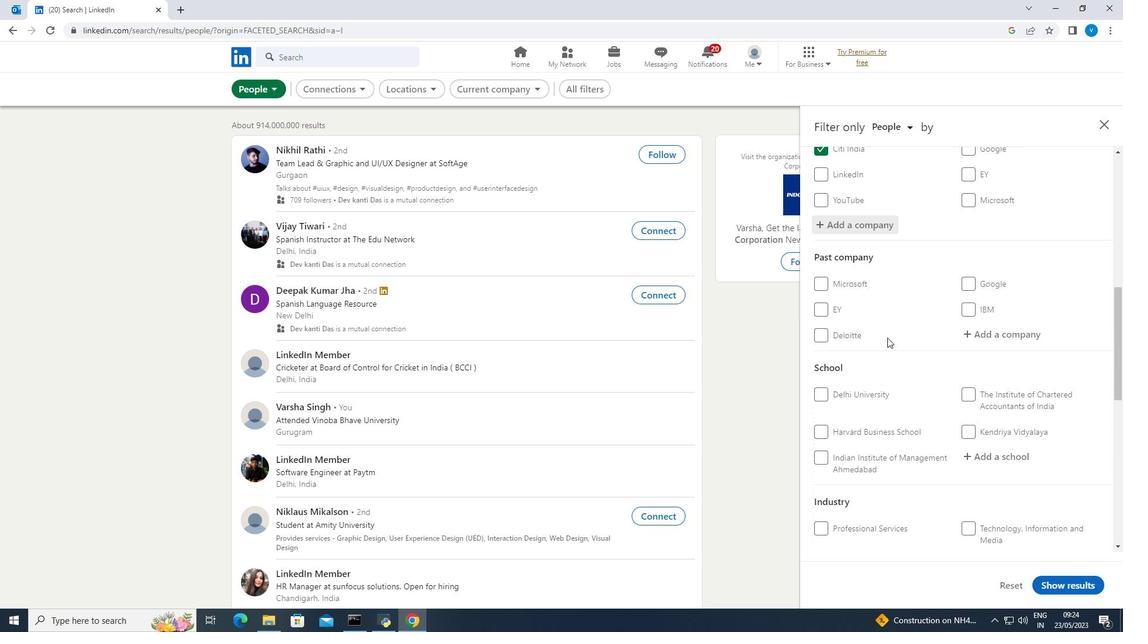 
Action: Mouse moved to (970, 391)
Screenshot: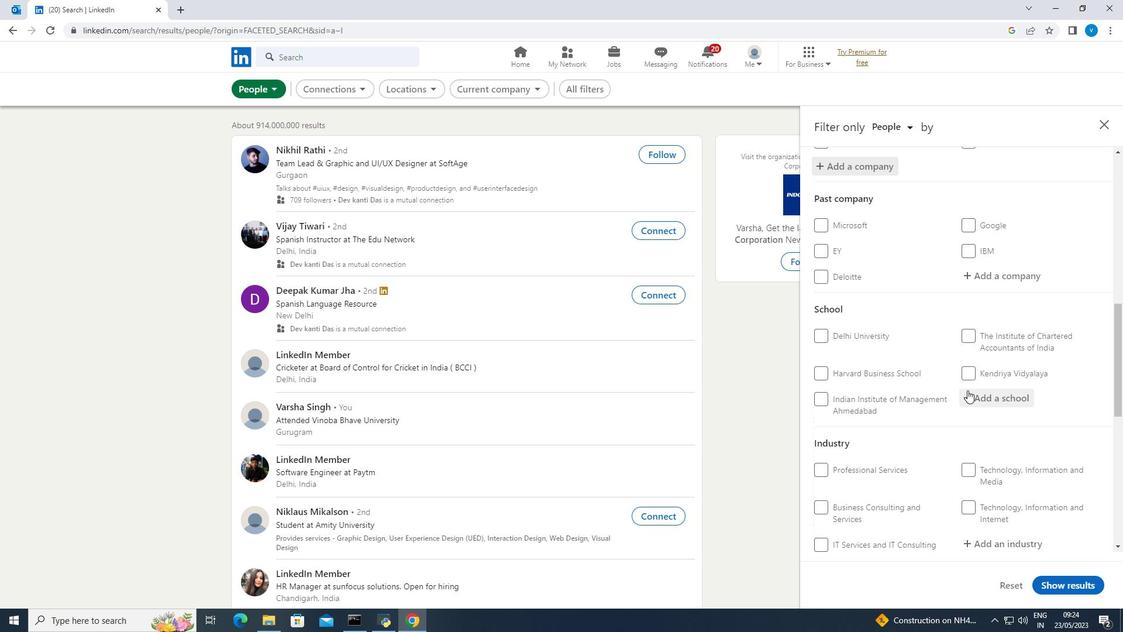 
Action: Mouse pressed left at (970, 391)
Screenshot: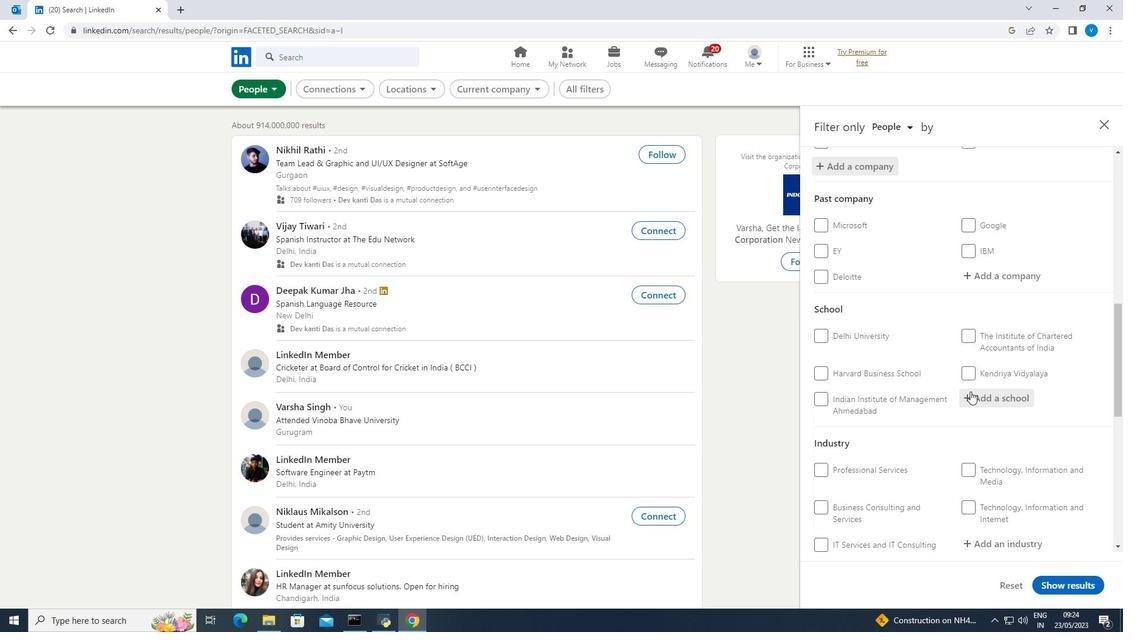 
Action: Key pressed <Key.shift><Key.shift><Key.shift>Bishop<Key.space><Key.shift><Key.shift><Key.shift><Key.shift><Key.shift><Key.shift><Key.shift>Heber<Key.space>
Screenshot: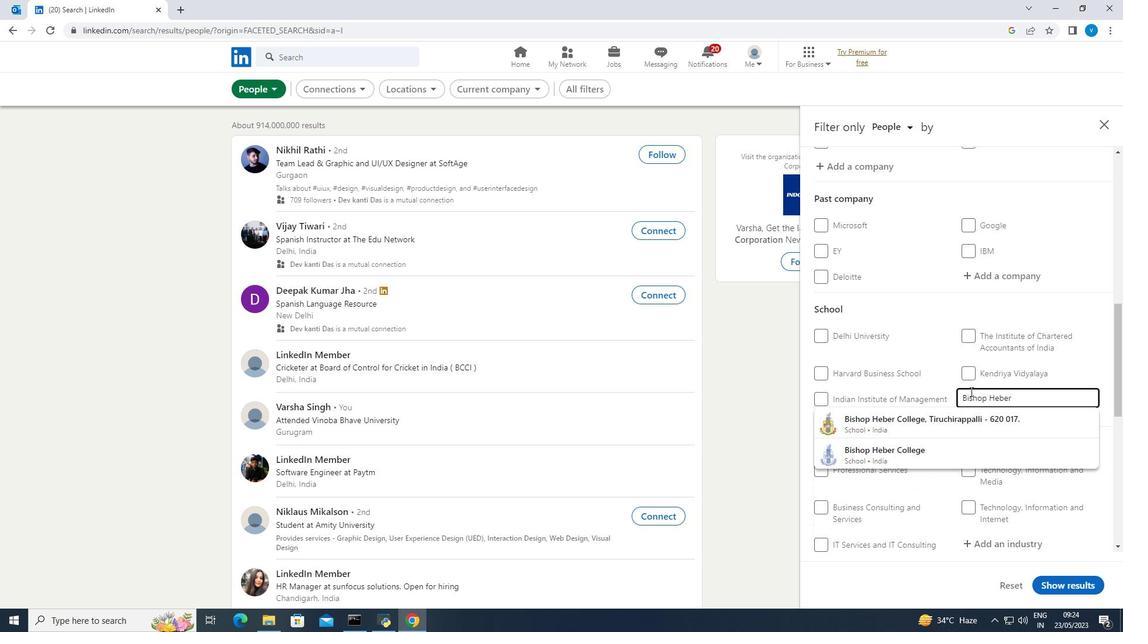 
Action: Mouse moved to (958, 448)
Screenshot: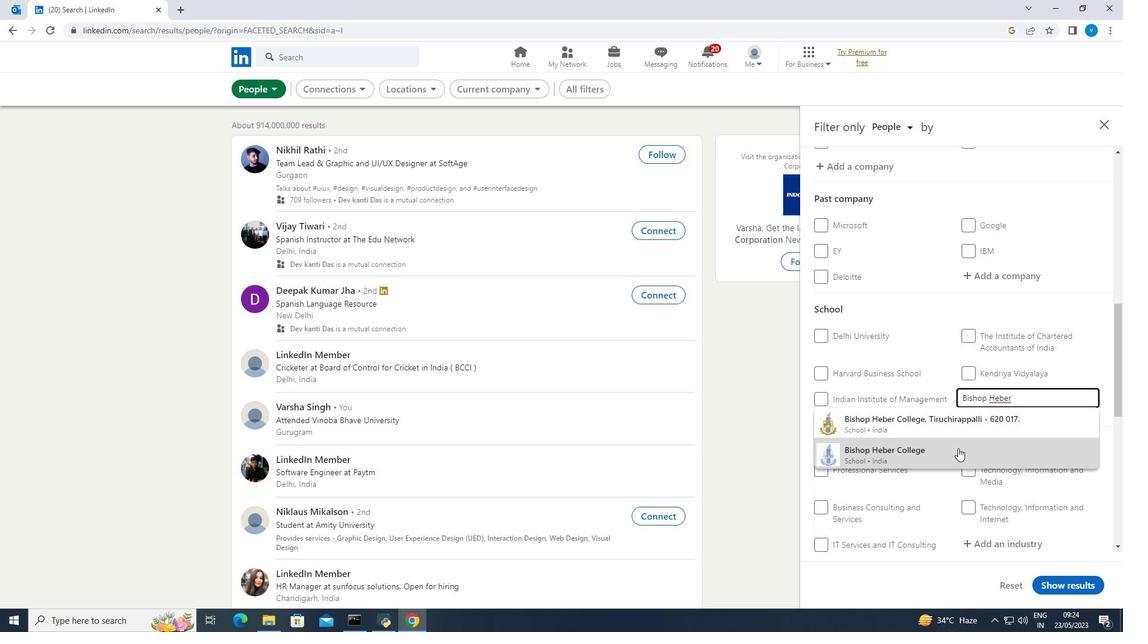 
Action: Mouse pressed left at (958, 448)
Screenshot: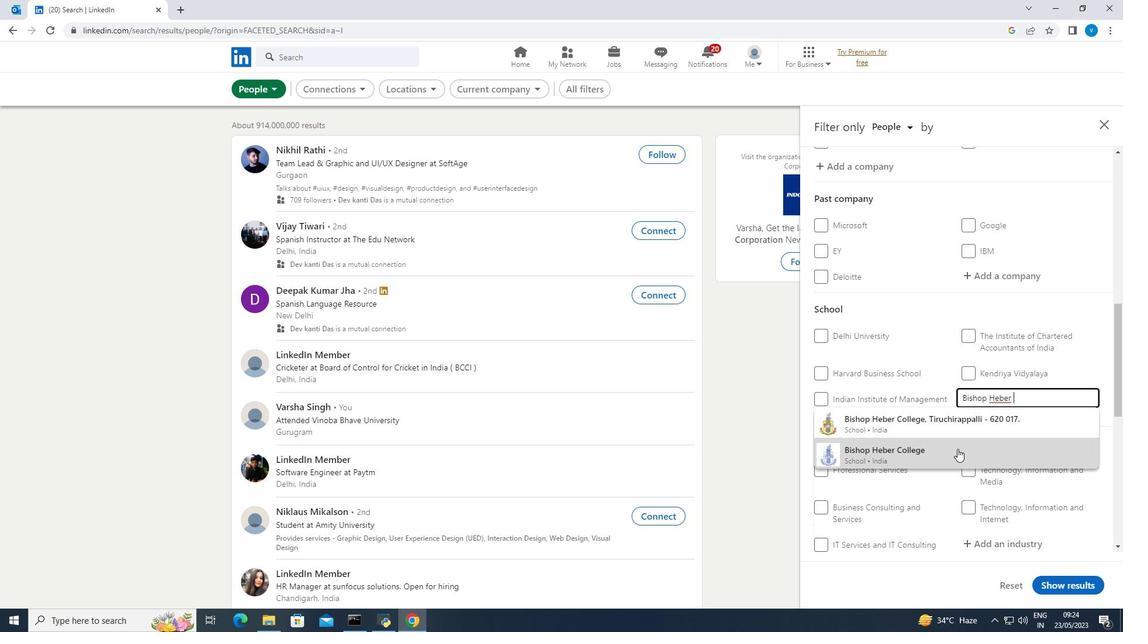 
Action: Mouse scrolled (958, 448) with delta (0, 0)
Screenshot: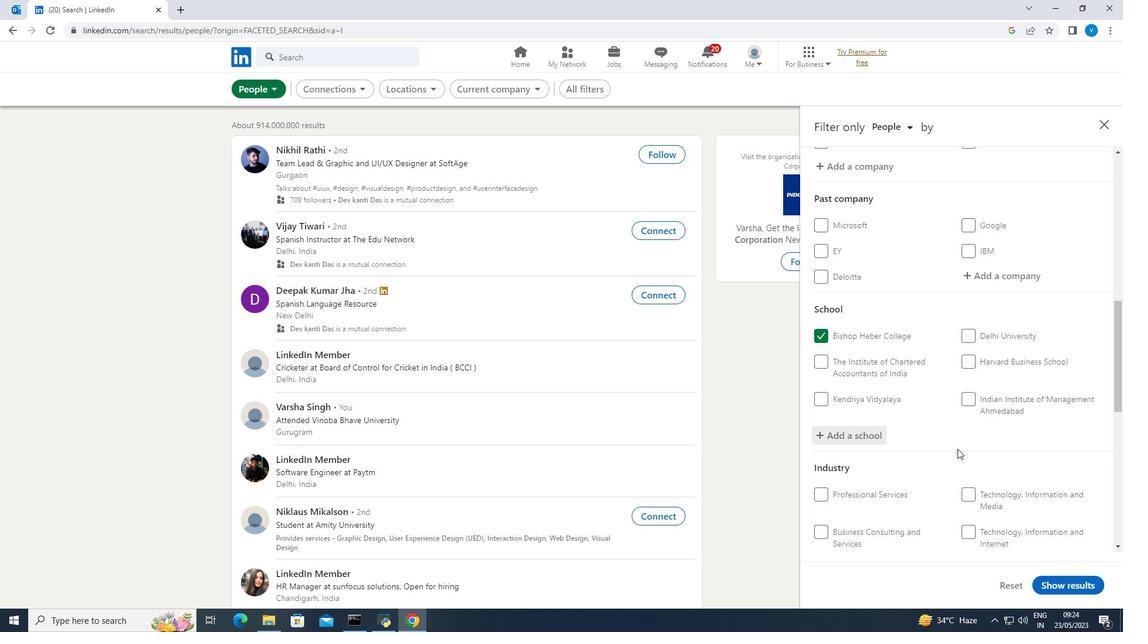
Action: Mouse scrolled (958, 448) with delta (0, 0)
Screenshot: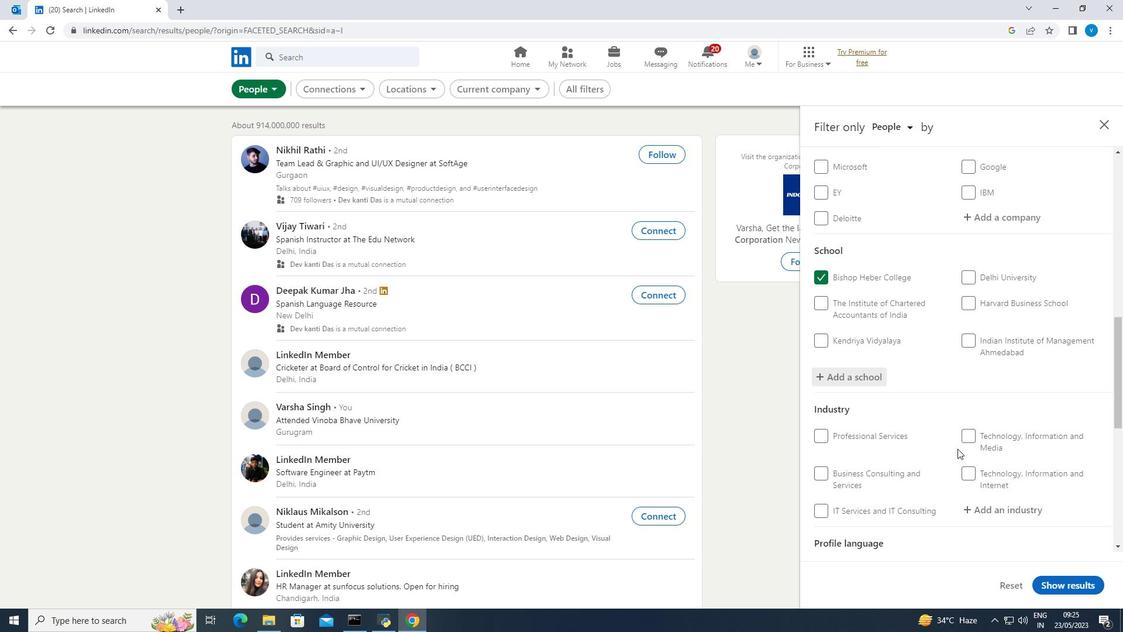
Action: Mouse moved to (983, 448)
Screenshot: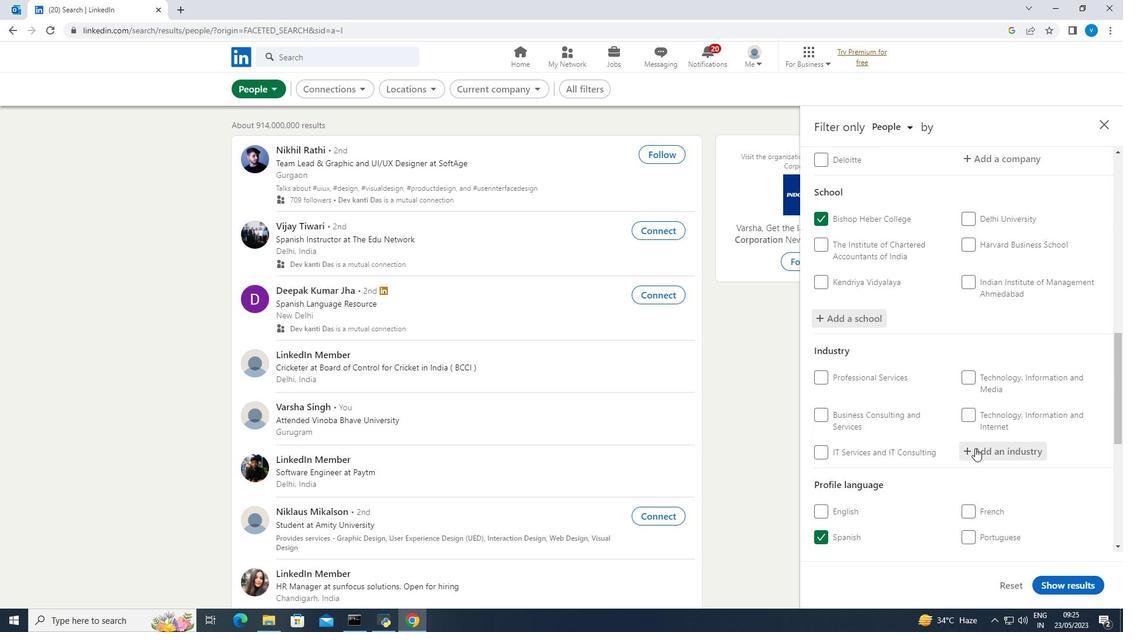 
Action: Mouse pressed left at (983, 448)
Screenshot: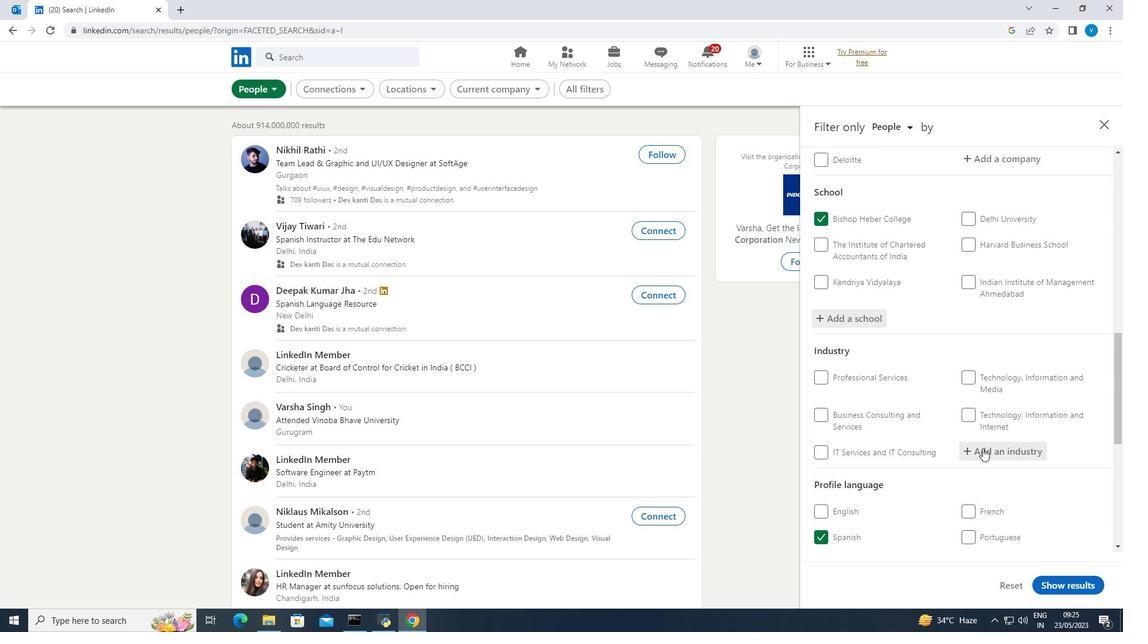 
Action: Key pressed <Key.shift><Key.shift>Climate
Screenshot: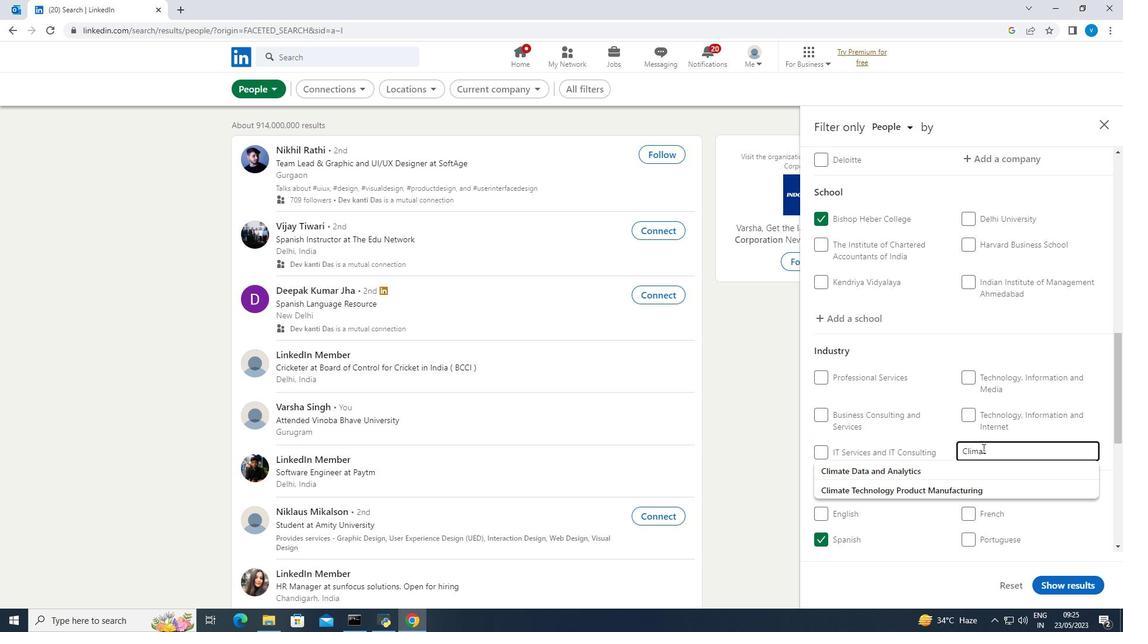 
Action: Mouse moved to (956, 466)
Screenshot: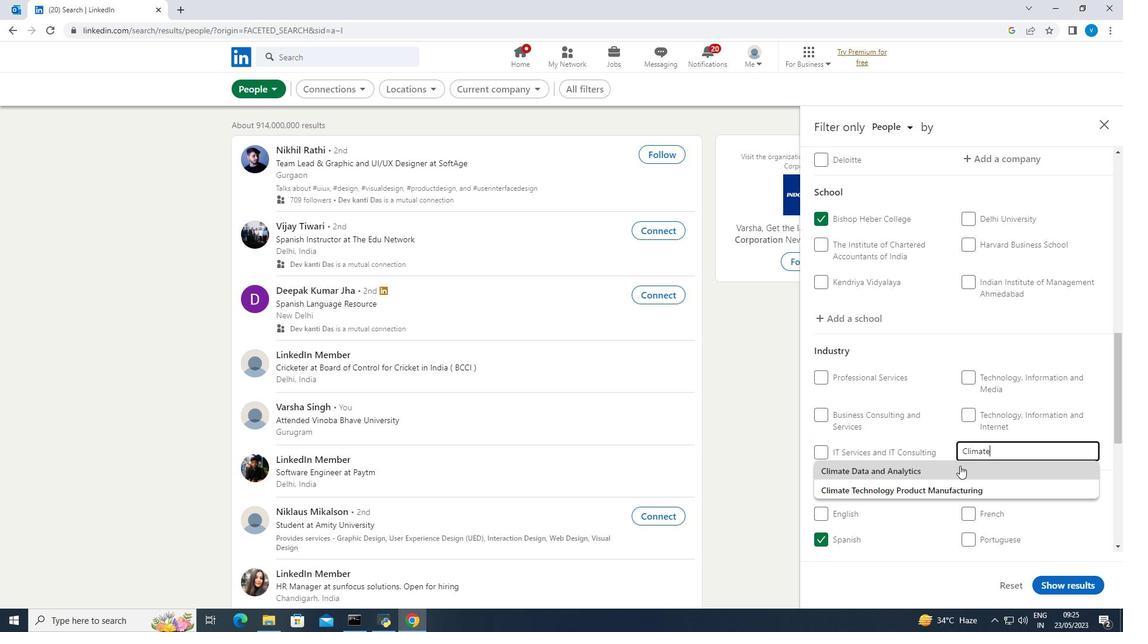 
Action: Mouse pressed left at (956, 466)
Screenshot: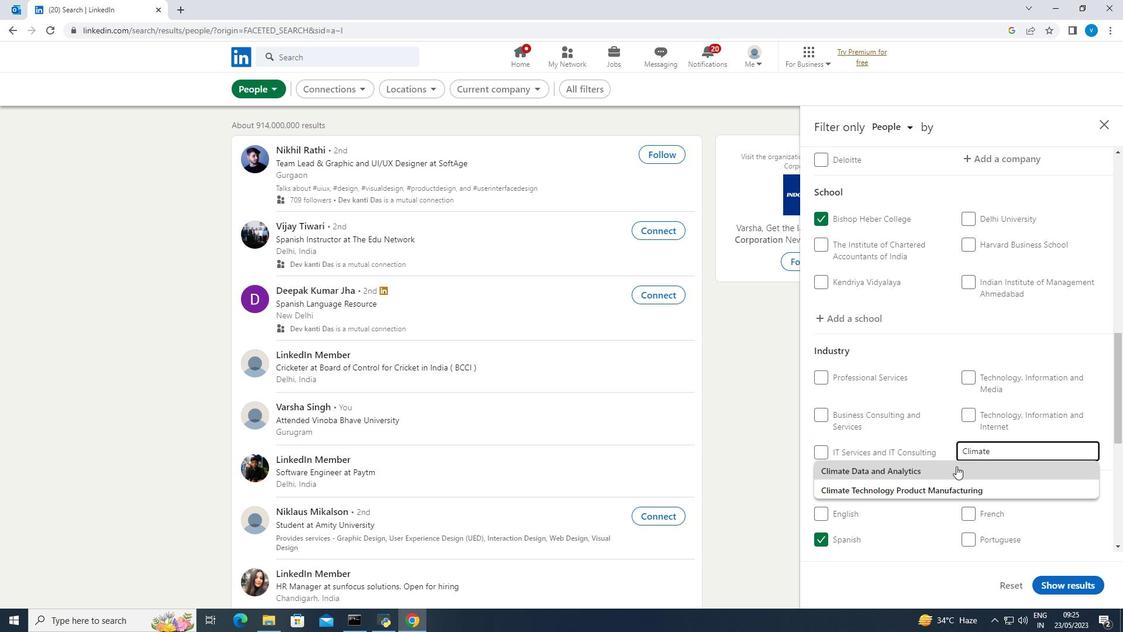 
Action: Mouse scrolled (956, 465) with delta (0, 0)
Screenshot: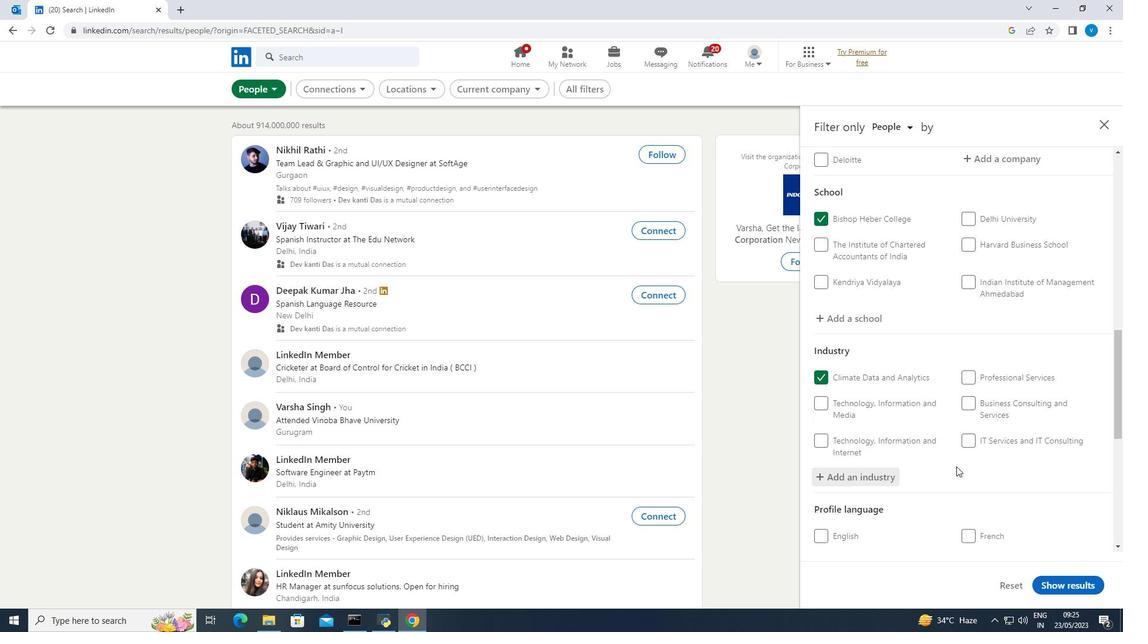 
Action: Mouse scrolled (956, 465) with delta (0, 0)
Screenshot: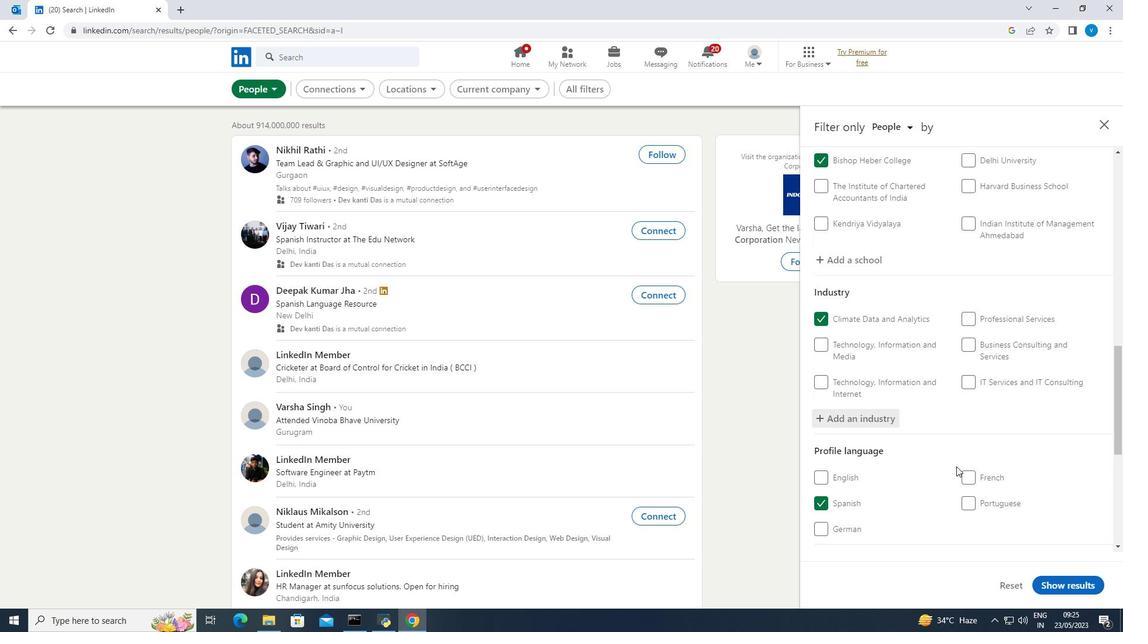 
Action: Mouse scrolled (956, 465) with delta (0, 0)
Screenshot: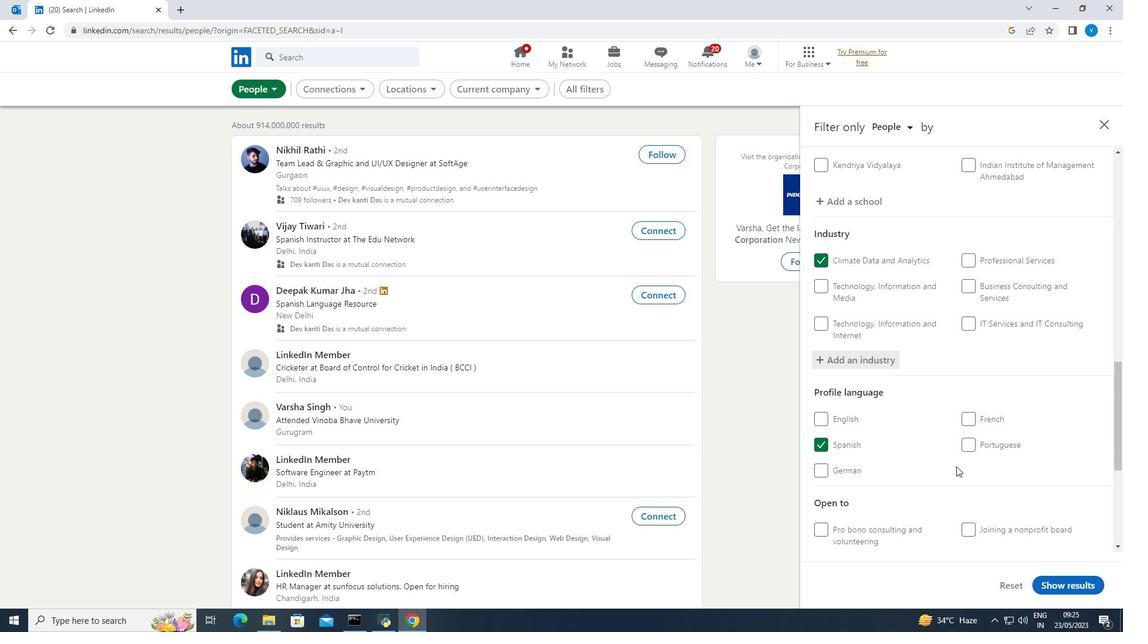 
Action: Mouse scrolled (956, 465) with delta (0, 0)
Screenshot: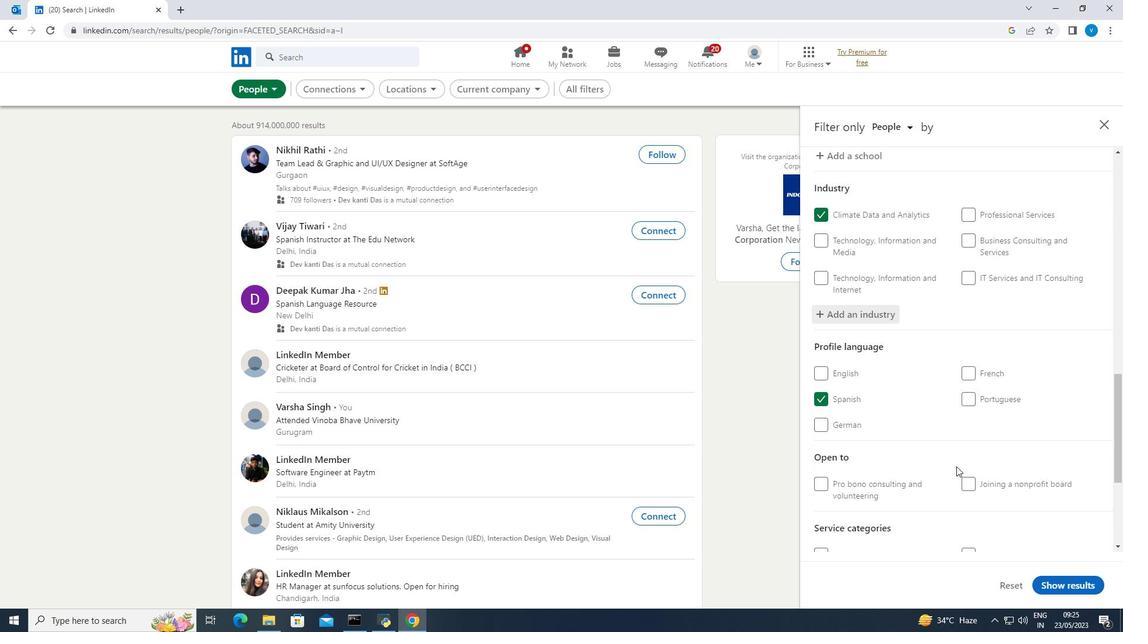 
Action: Mouse scrolled (956, 465) with delta (0, 0)
Screenshot: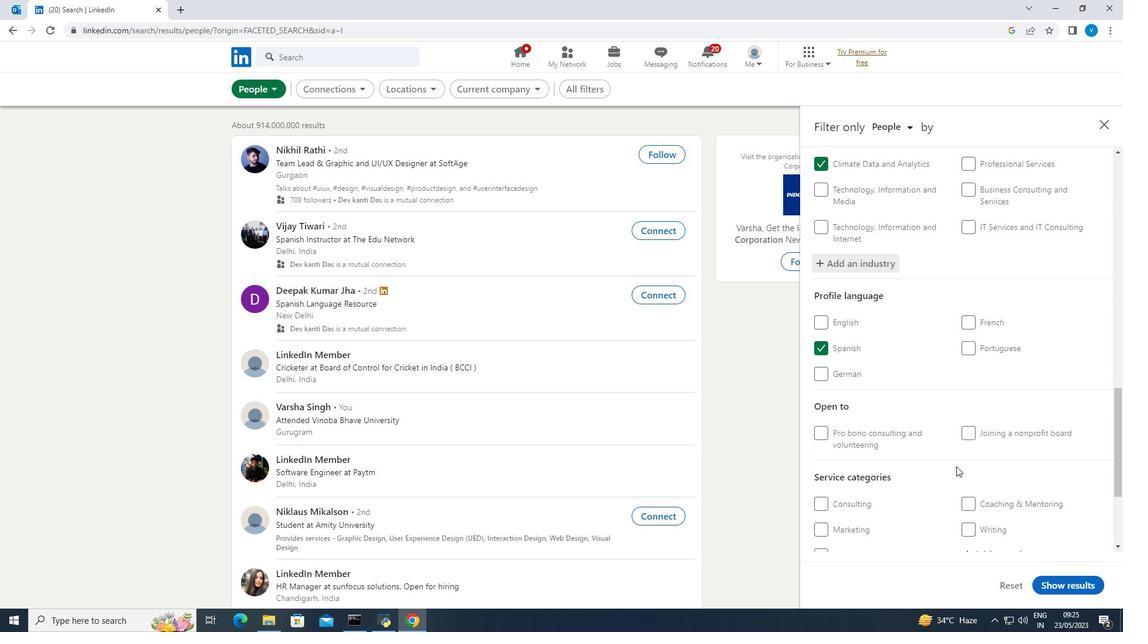 
Action: Mouse moved to (1002, 474)
Screenshot: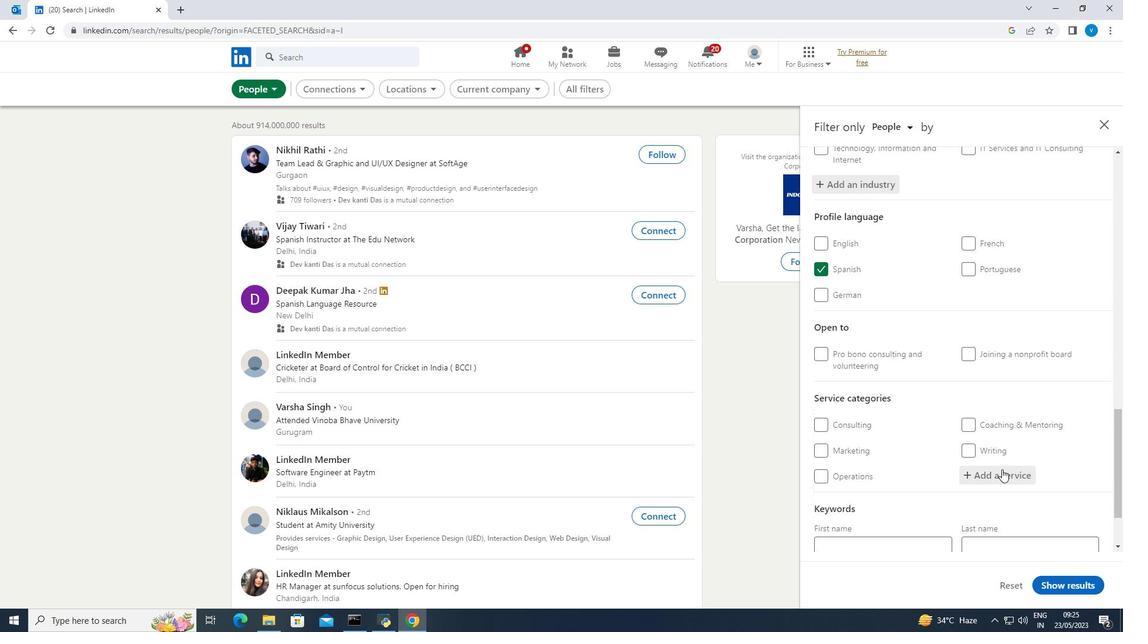 
Action: Mouse pressed left at (1002, 474)
Screenshot: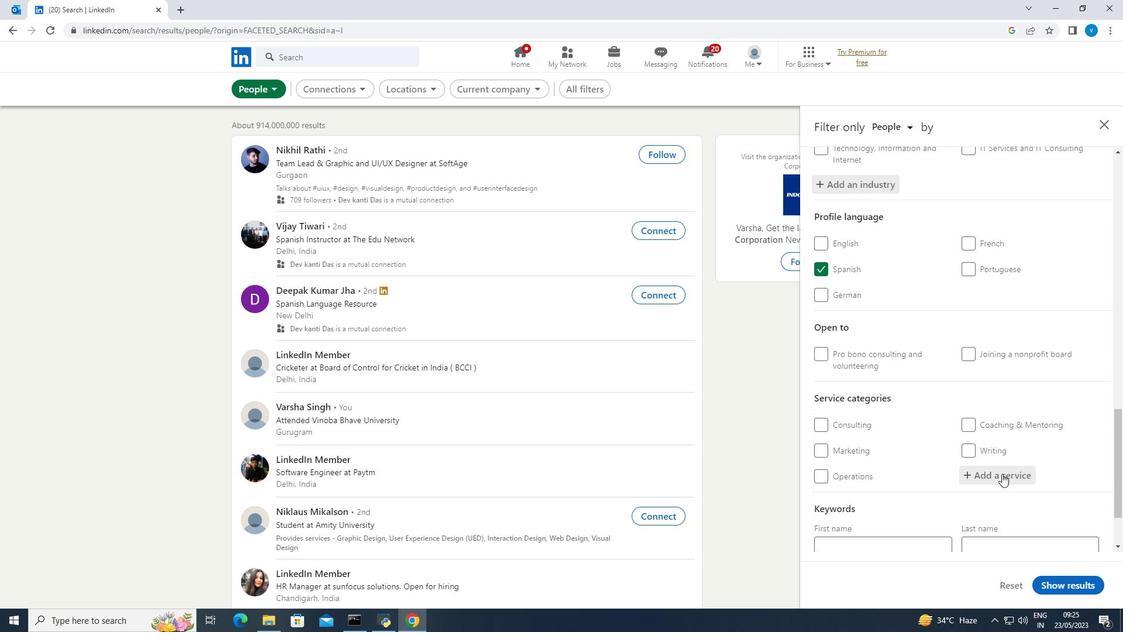 
Action: Key pressed <Key.shift><Key.shift><Key.shift><Key.shift><Key.shift><Key.shift>Management
Screenshot: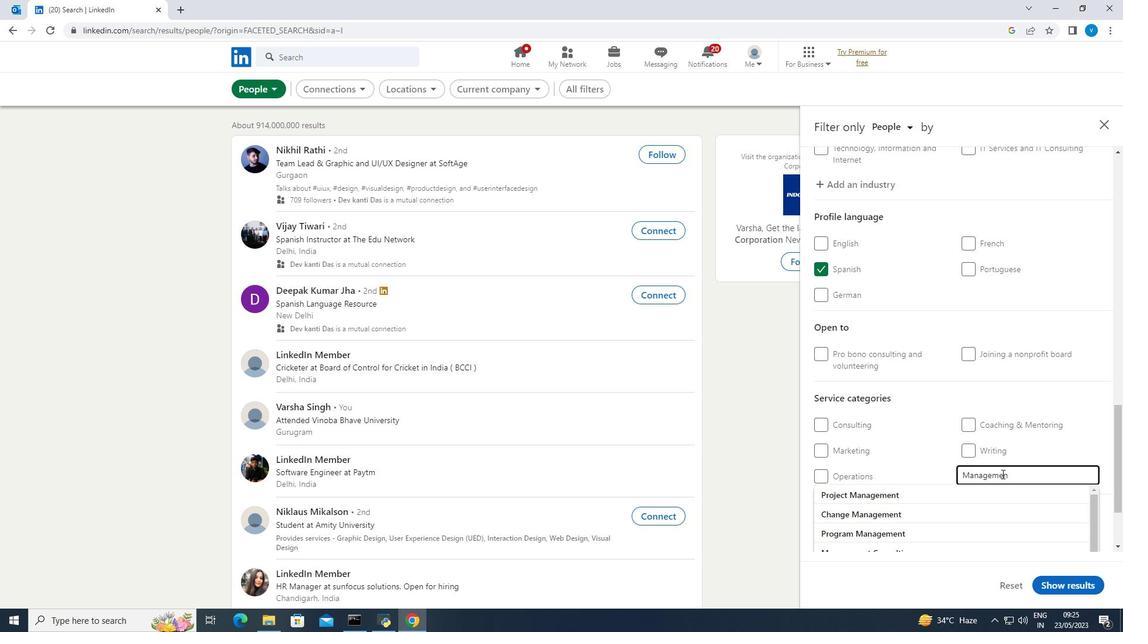 
Action: Mouse moved to (979, 485)
Screenshot: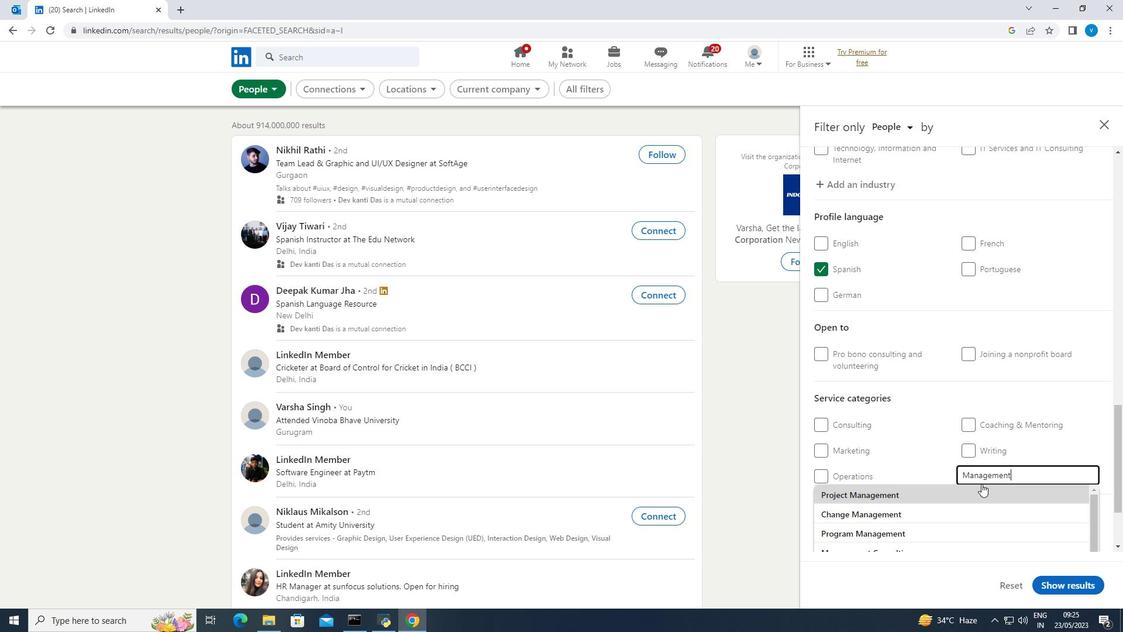 
Action: Mouse scrolled (979, 485) with delta (0, 0)
Screenshot: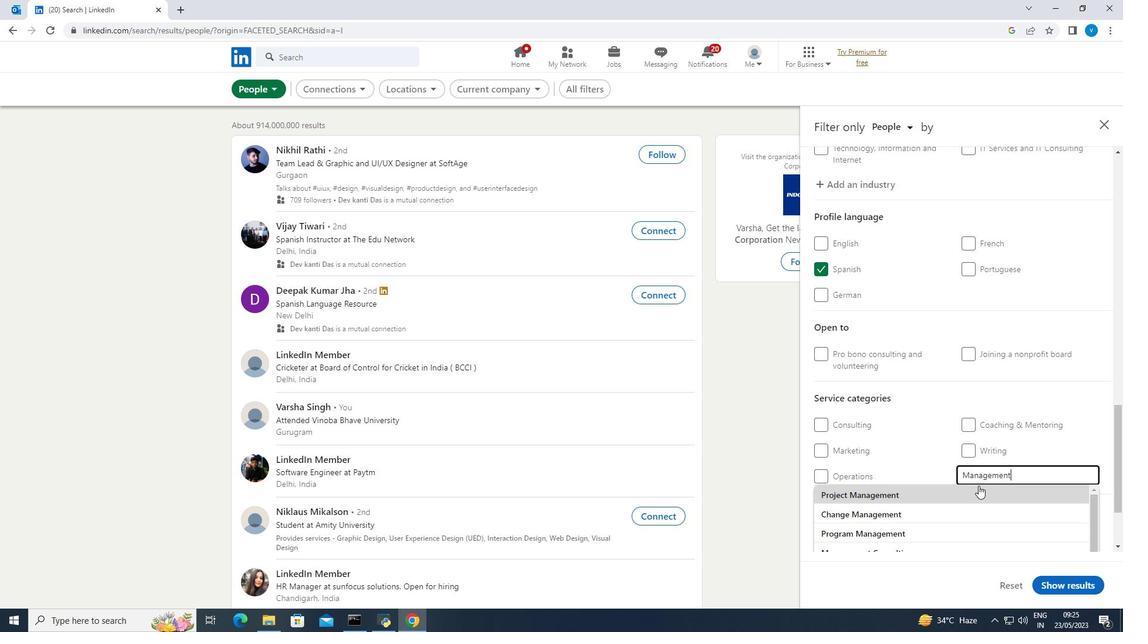 
Action: Mouse moved to (978, 485)
Screenshot: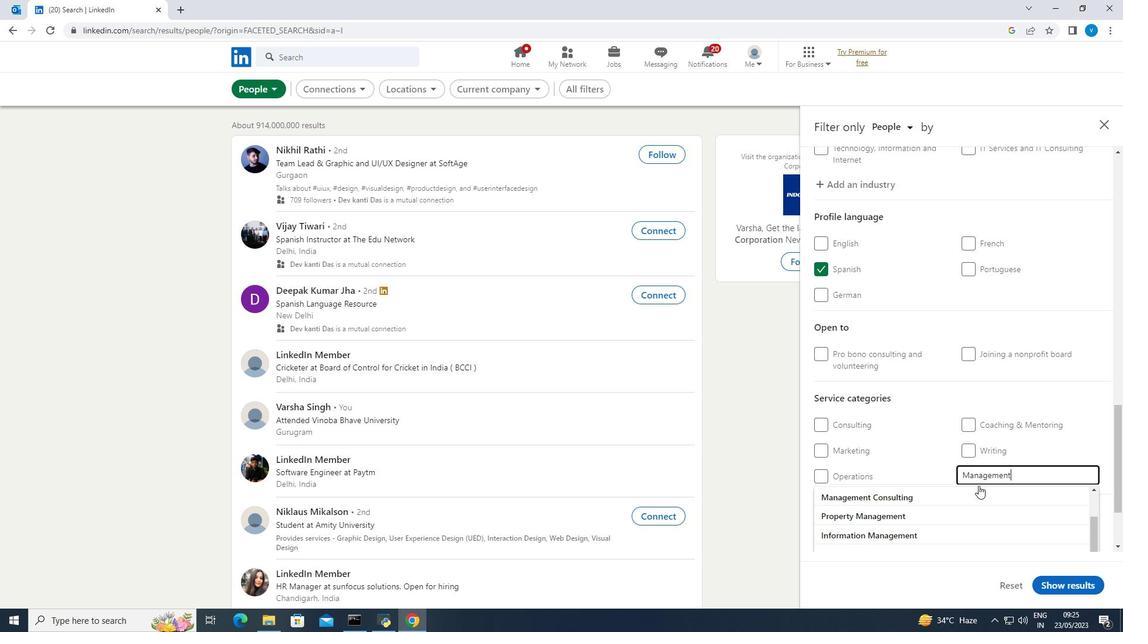 
Action: Mouse scrolled (978, 485) with delta (0, 0)
Screenshot: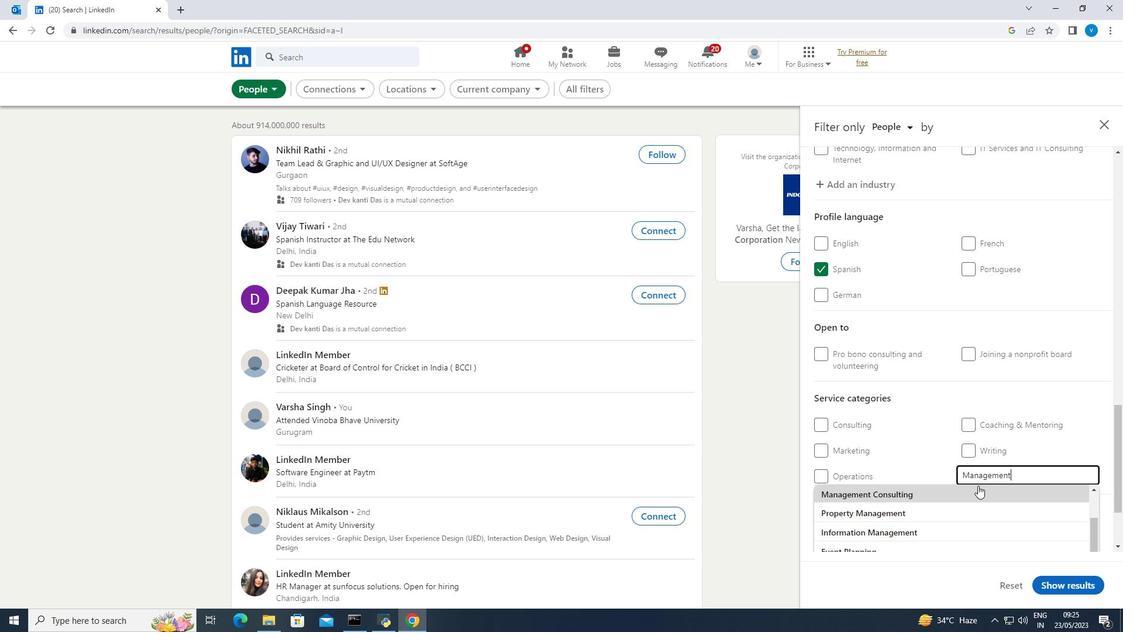
Action: Mouse scrolled (978, 485) with delta (0, 0)
Screenshot: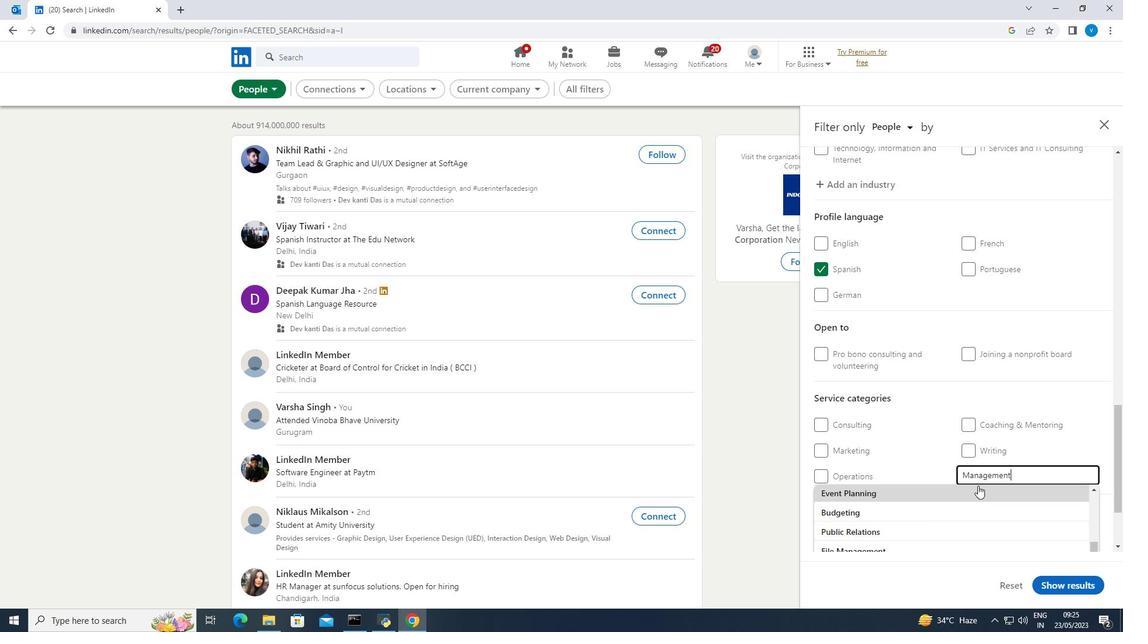 
Action: Mouse moved to (978, 486)
Screenshot: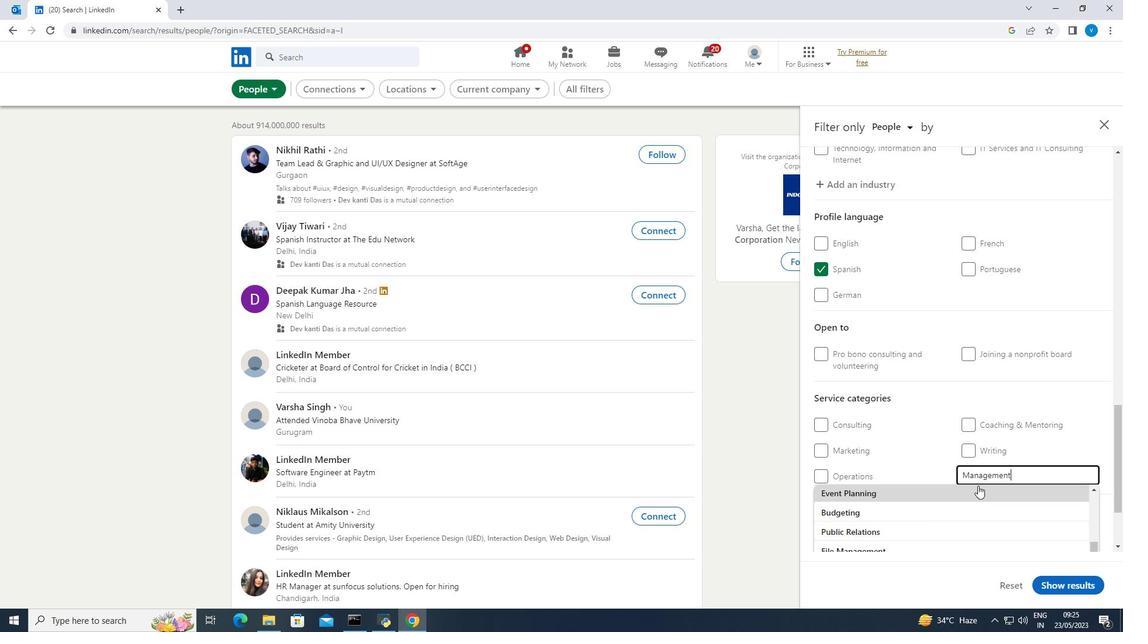 
Action: Mouse scrolled (978, 485) with delta (0, 0)
Screenshot: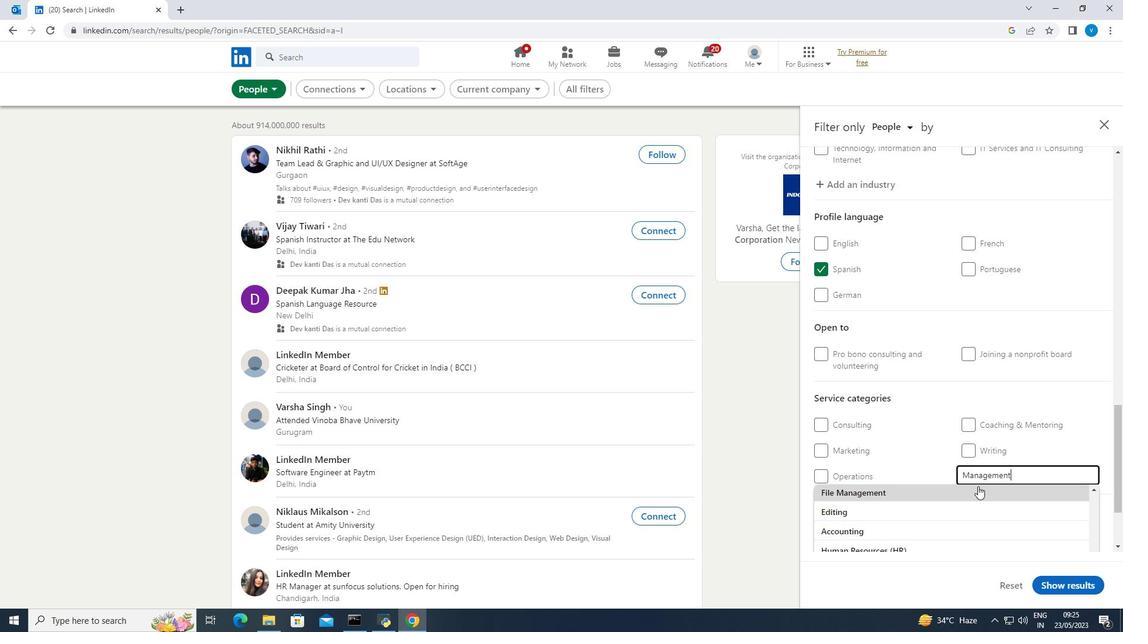 
Action: Mouse scrolled (978, 485) with delta (0, 0)
Screenshot: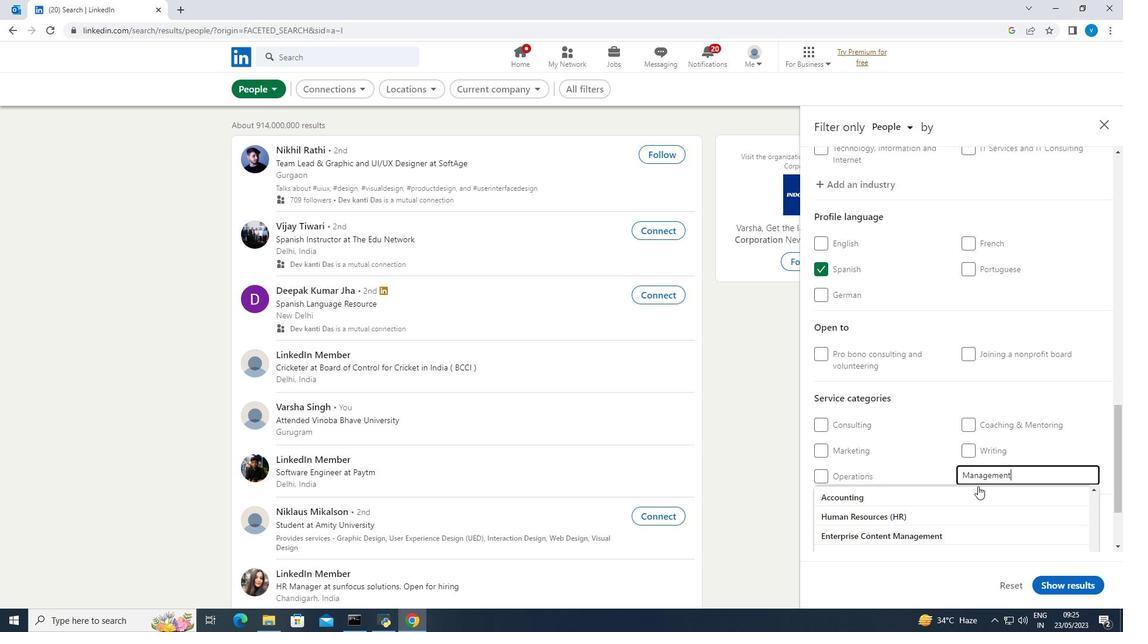 
Action: Mouse scrolled (978, 485) with delta (0, 0)
Screenshot: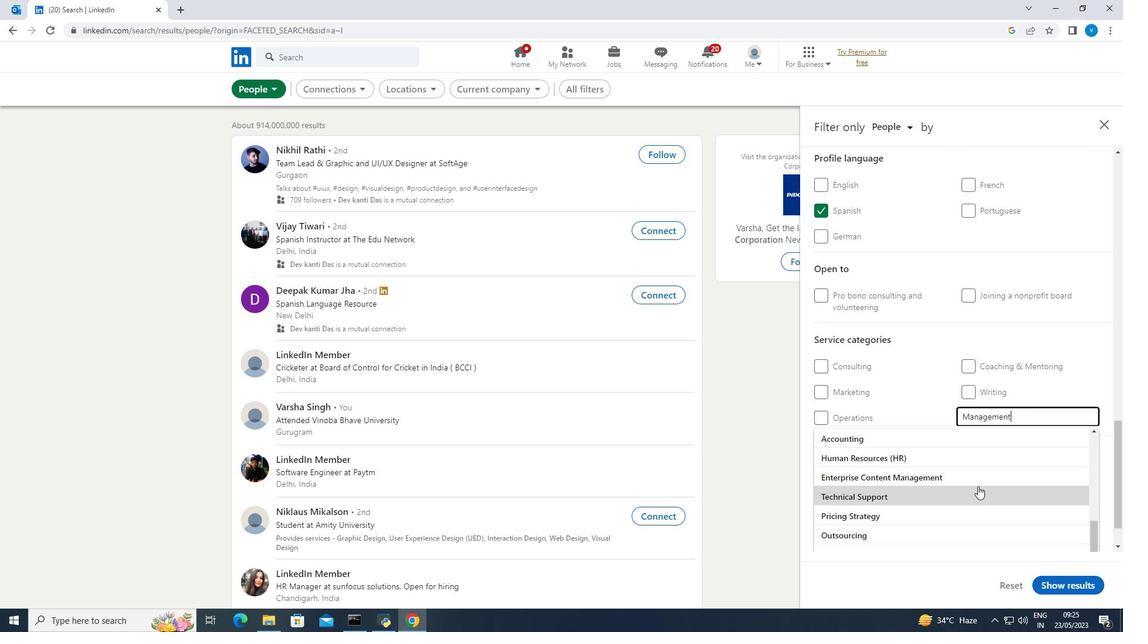 
Action: Mouse scrolled (978, 485) with delta (0, 0)
Screenshot: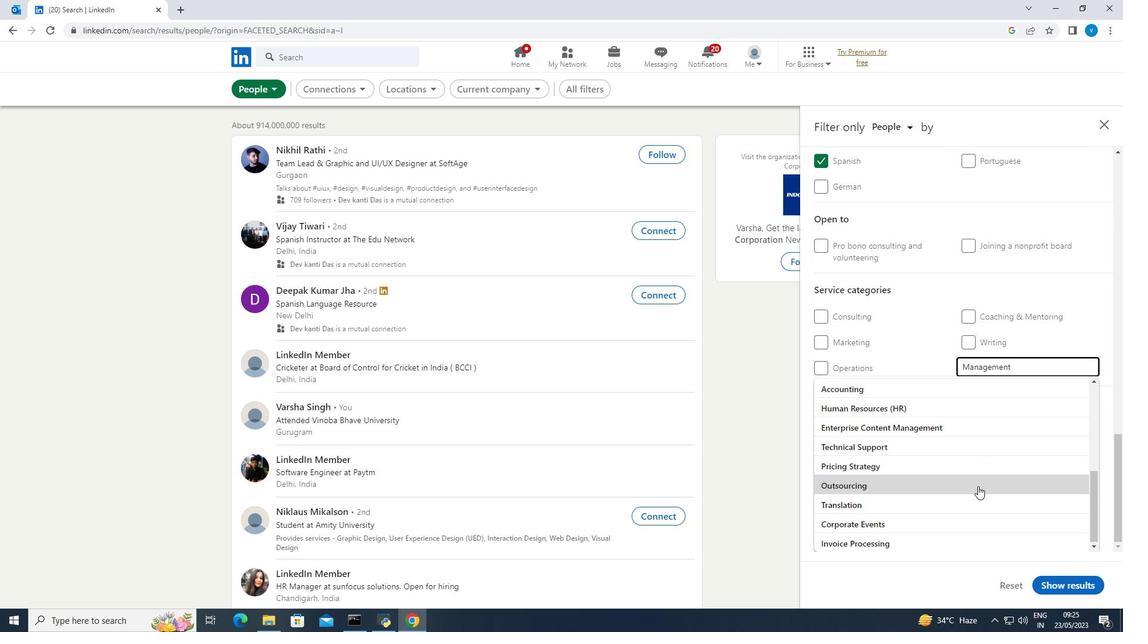 
Action: Mouse scrolled (978, 485) with delta (0, 0)
Screenshot: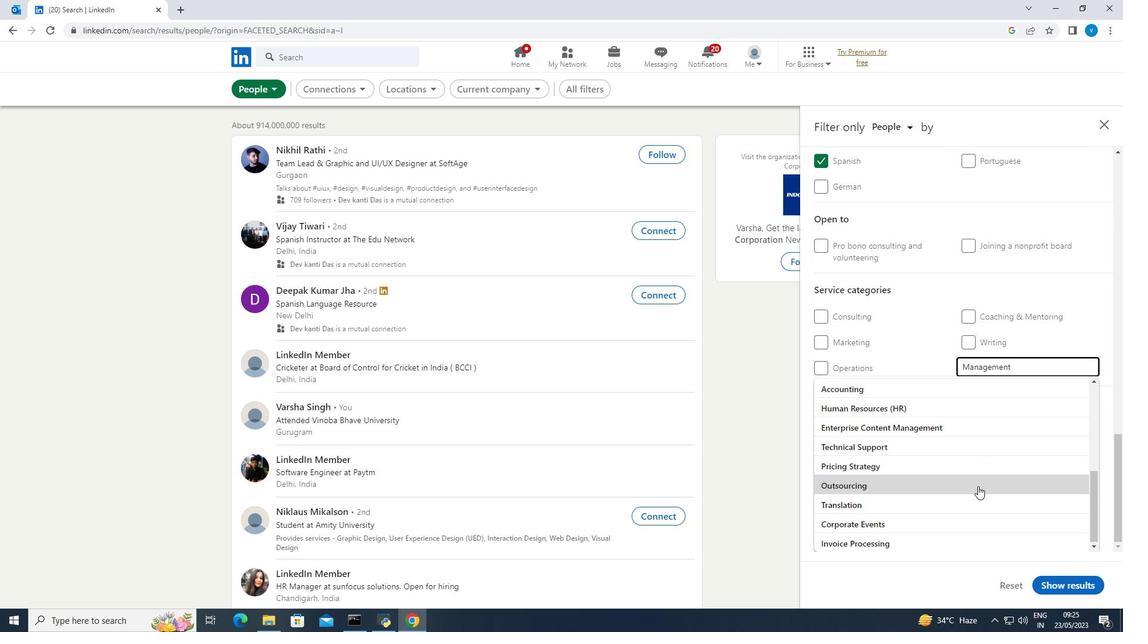 
Action: Mouse scrolled (978, 485) with delta (0, 0)
Screenshot: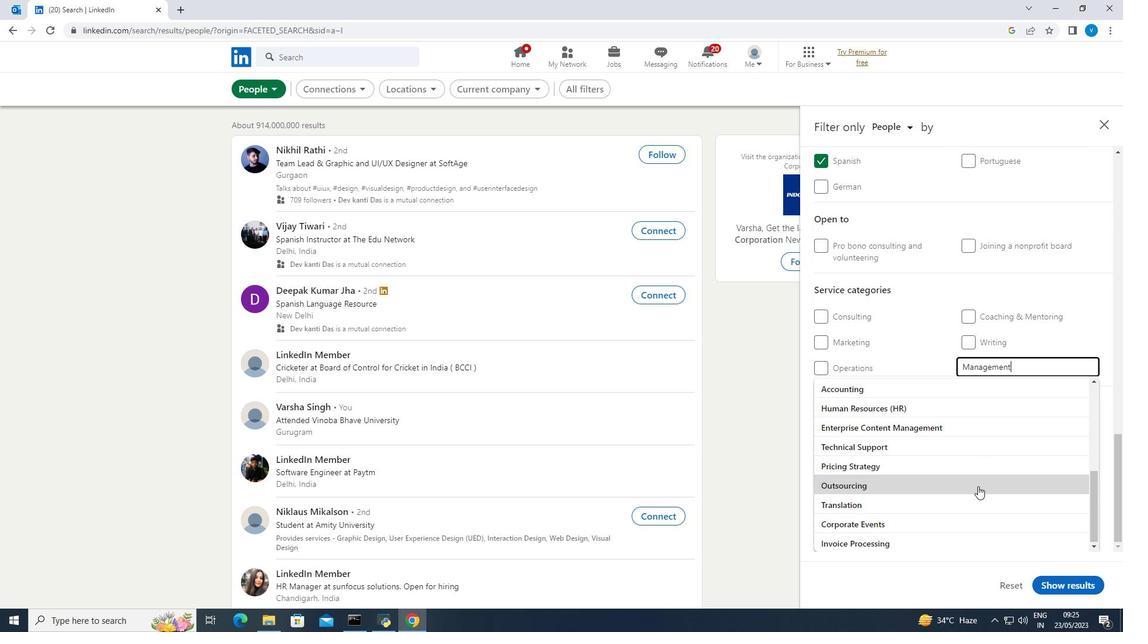 
Action: Key pressed <Key.enter>
Screenshot: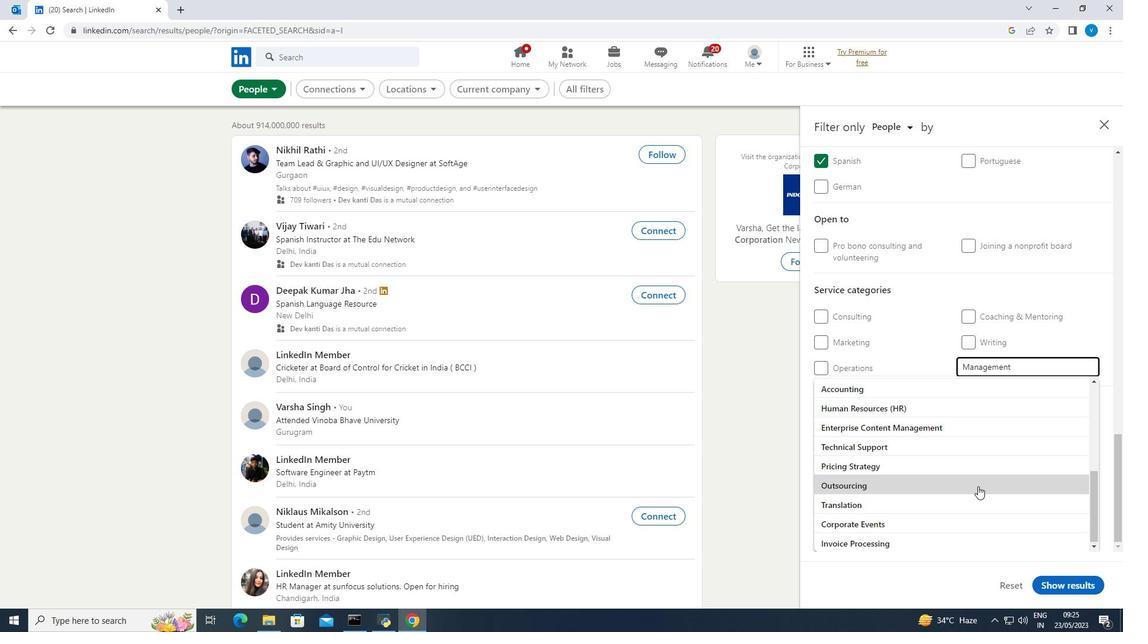 
Action: Mouse moved to (931, 493)
Screenshot: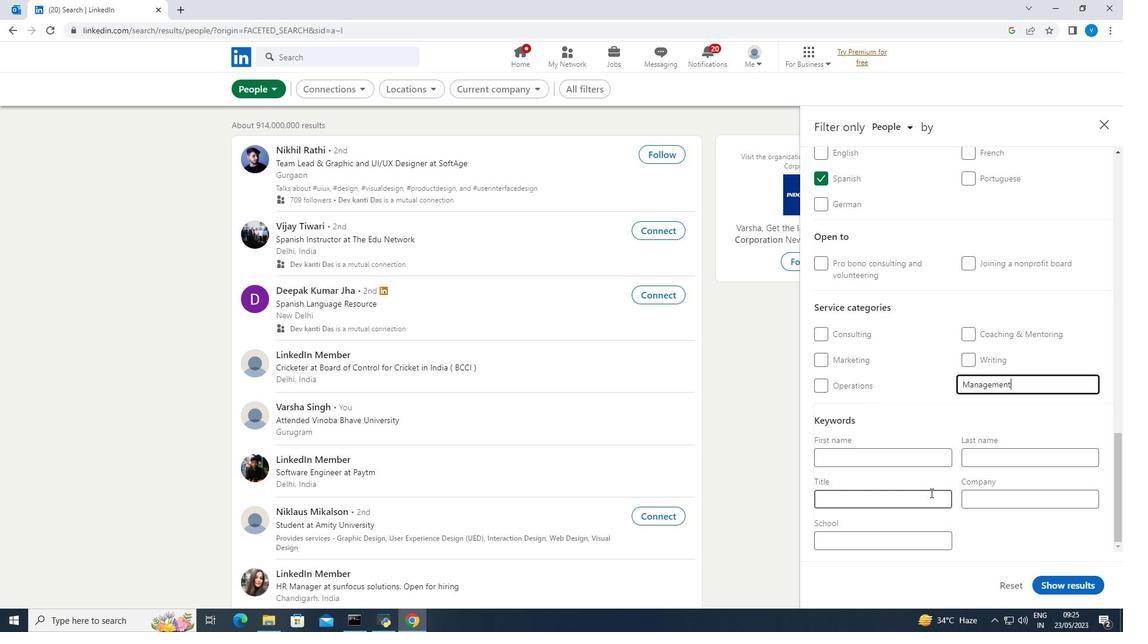 
Action: Mouse pressed left at (931, 493)
Screenshot: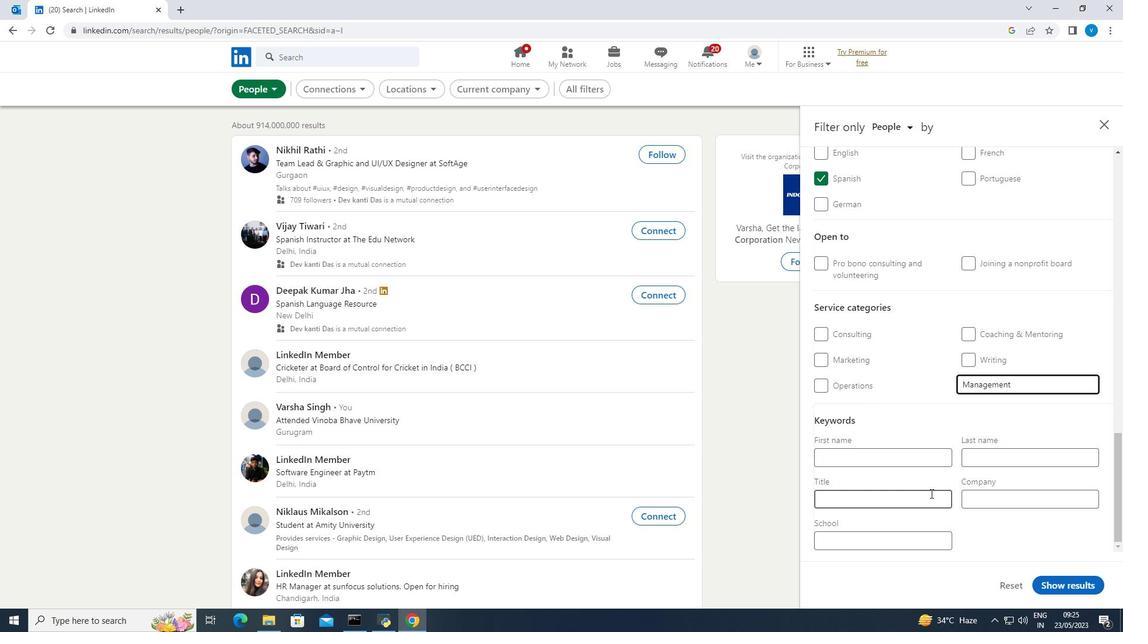 
Action: Key pressed <Key.shift><Key.shift><Key.shift><Key.shift><Key.shift><Key.shift><Key.shift><Key.shift>Youth<Key.space><Key.shift><Key.shift><Key.shift><Key.shift><Key.shift><Key.shift><Key.shift><Key.shift>Volunteer
Screenshot: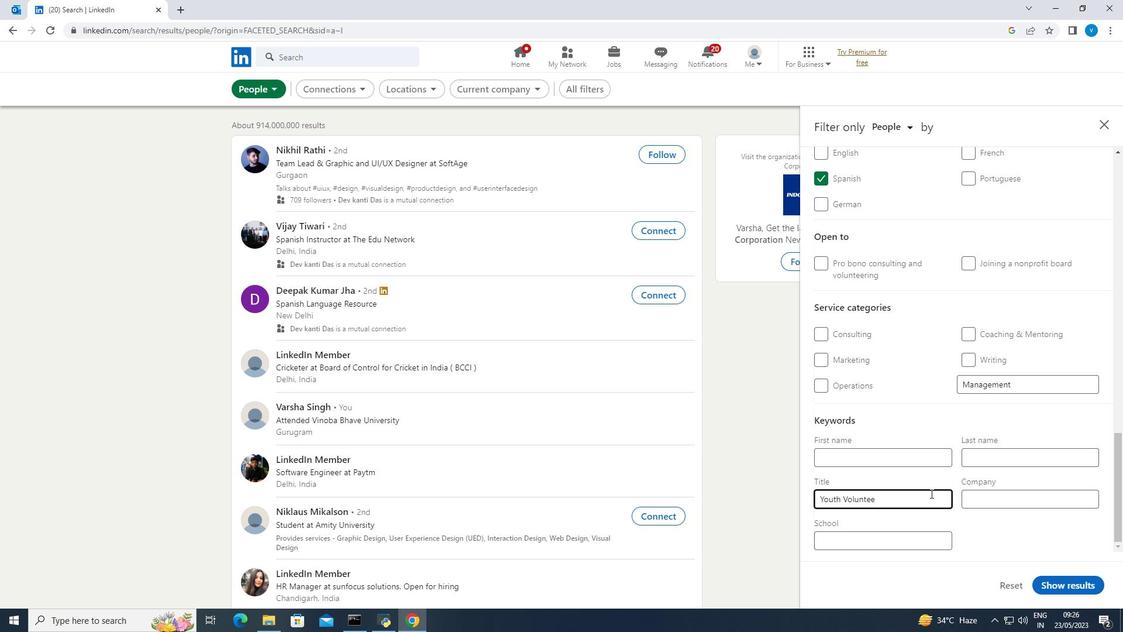 
Action: Mouse moved to (1056, 583)
Screenshot: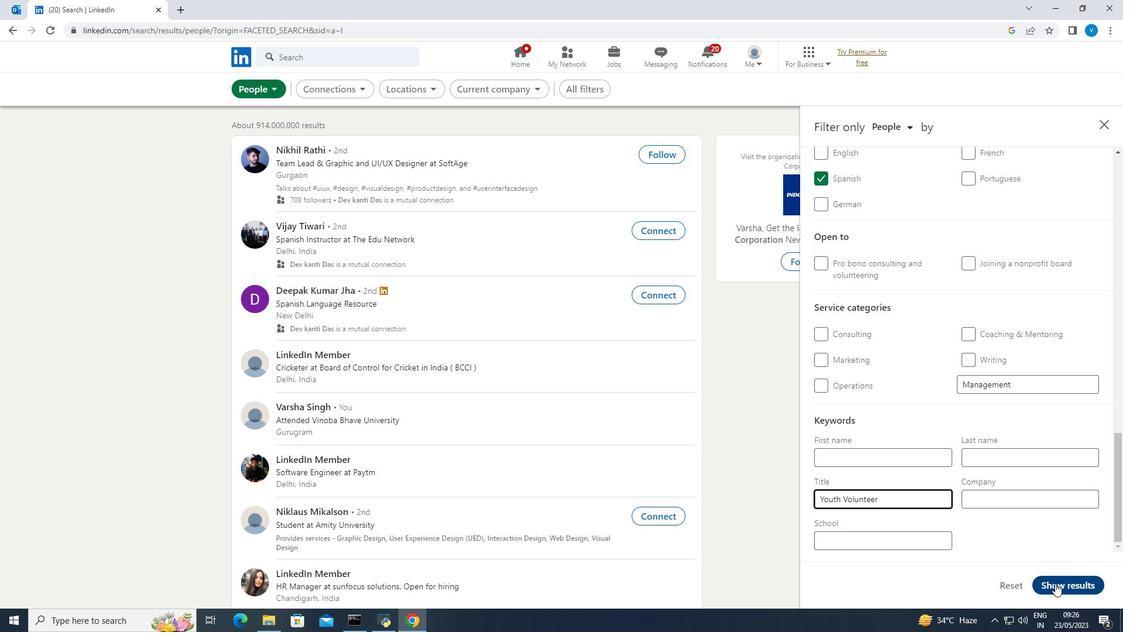 
Action: Mouse pressed left at (1056, 583)
Screenshot: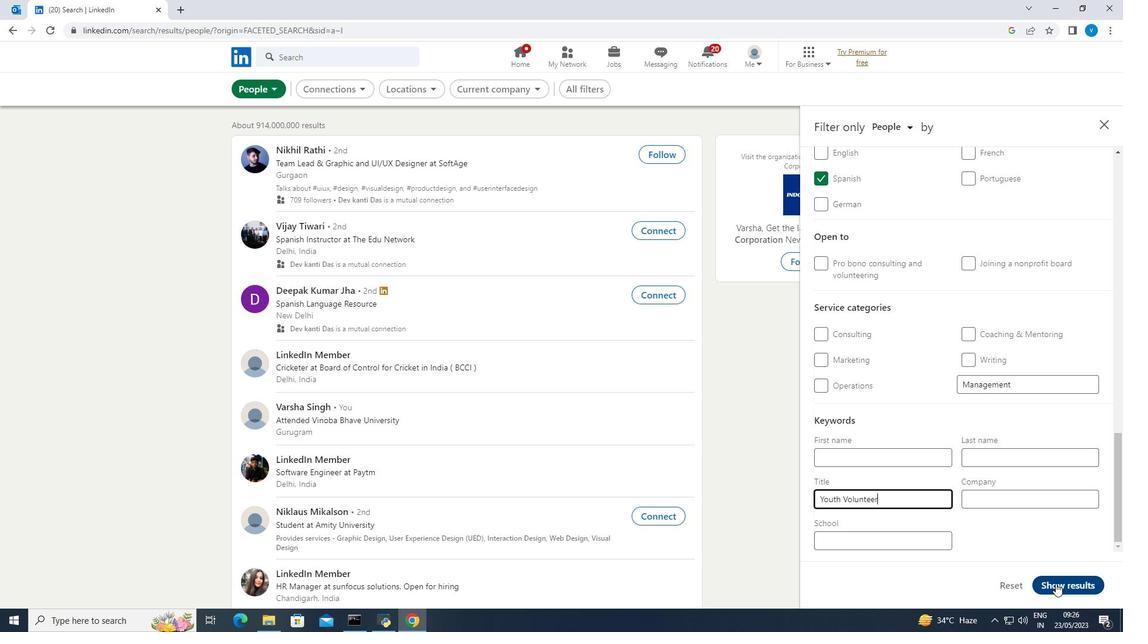 
